 Task: Find connections with filter location Kemi with filter topic #Strategywith filter profile language French with filter current company Lowe's India with filter school Boys' High School & College with filter industry Child Day Care Services with filter service category Outsourcing with filter keywords title Front Desk Associate
Action: Mouse moved to (306, 217)
Screenshot: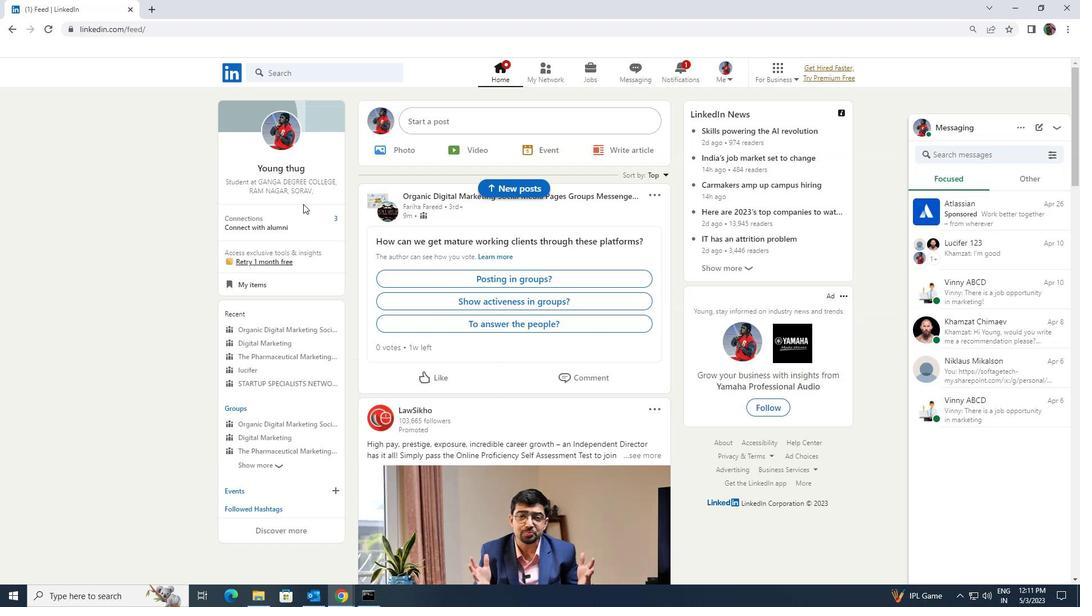 
Action: Mouse pressed left at (306, 217)
Screenshot: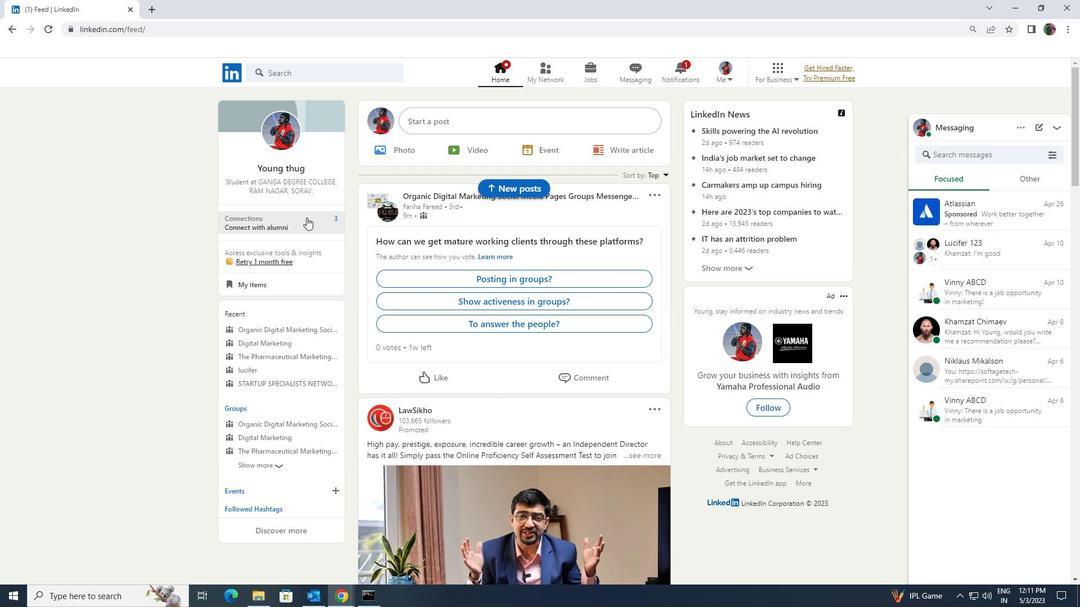 
Action: Mouse moved to (314, 140)
Screenshot: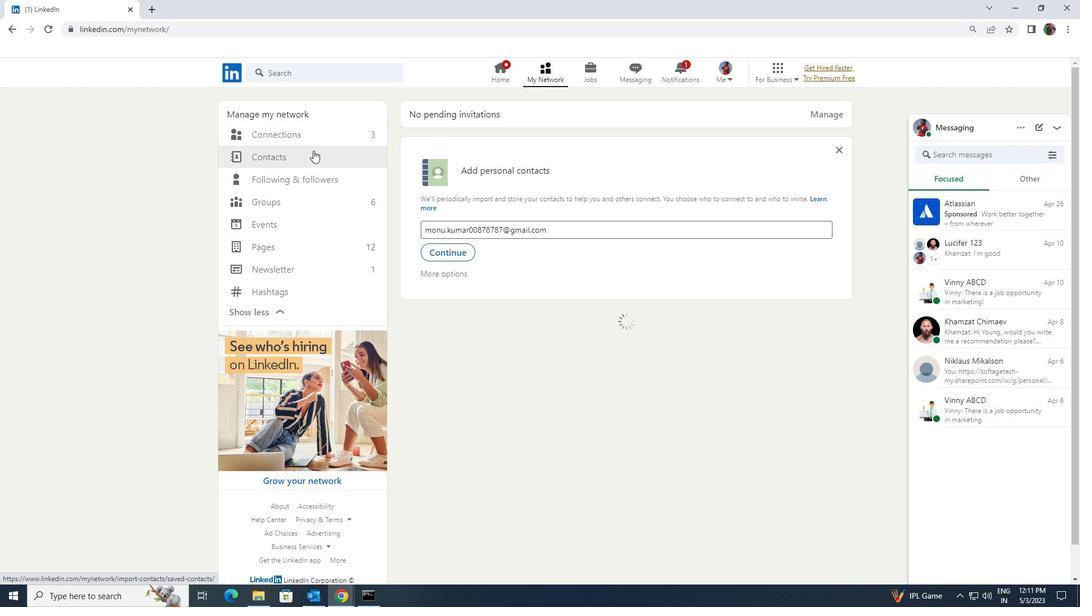 
Action: Mouse pressed left at (314, 140)
Screenshot: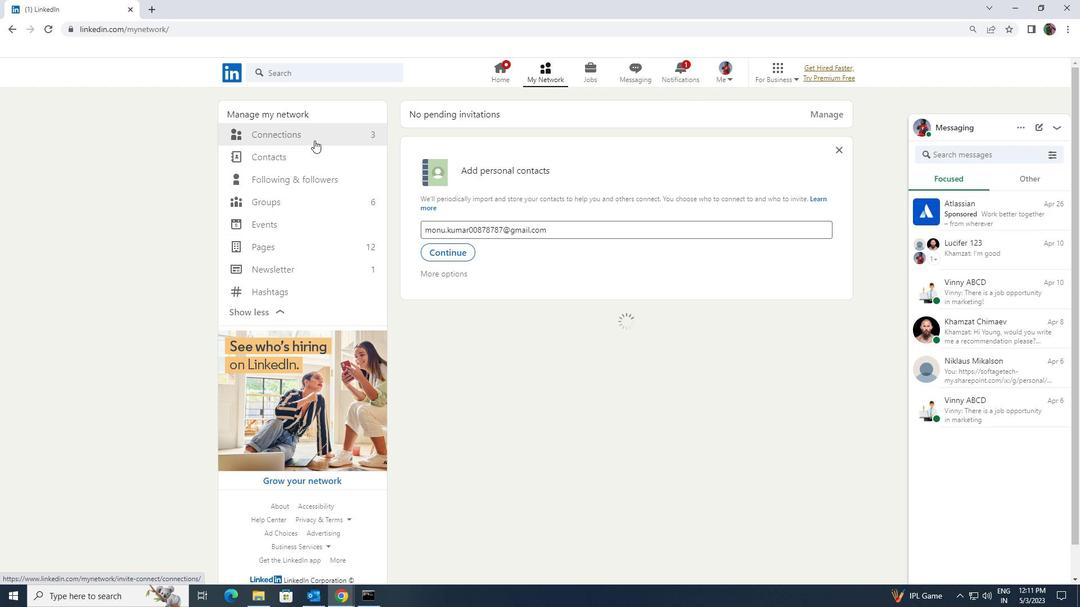 
Action: Mouse moved to (600, 138)
Screenshot: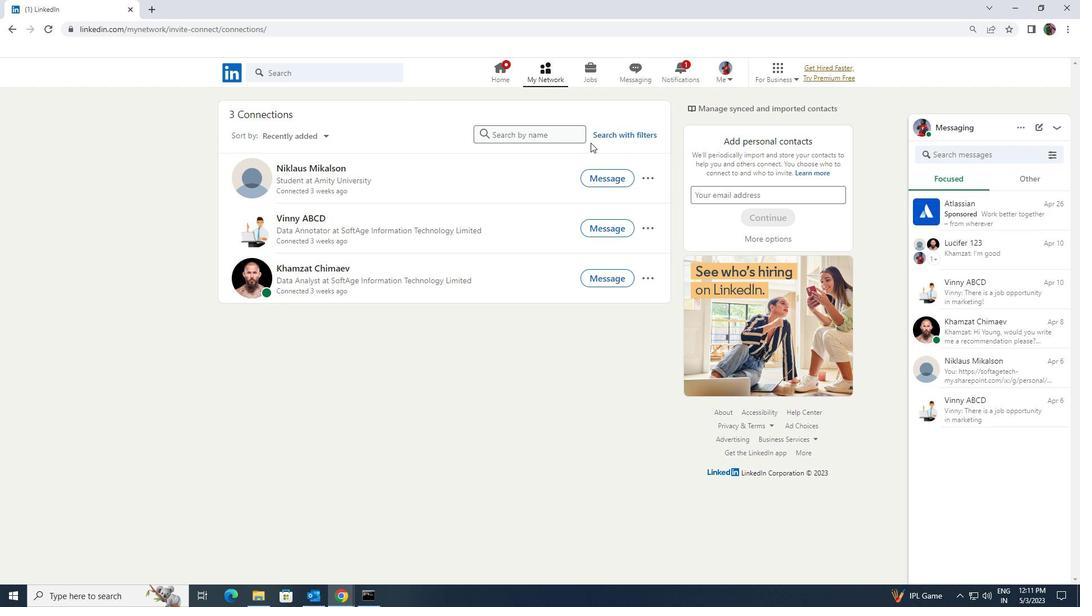 
Action: Mouse pressed left at (600, 138)
Screenshot: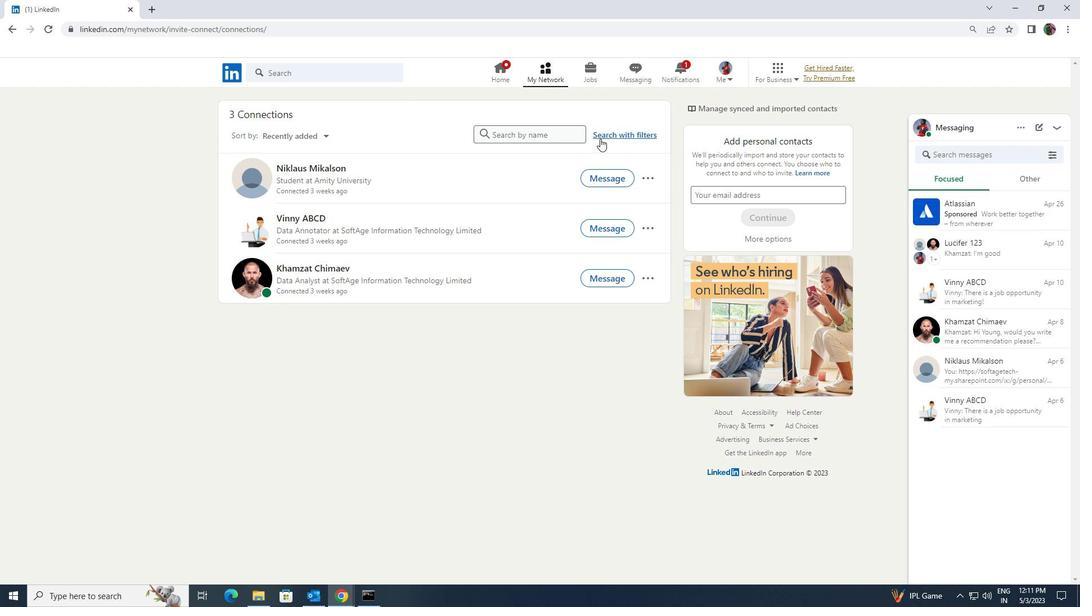 
Action: Mouse moved to (569, 105)
Screenshot: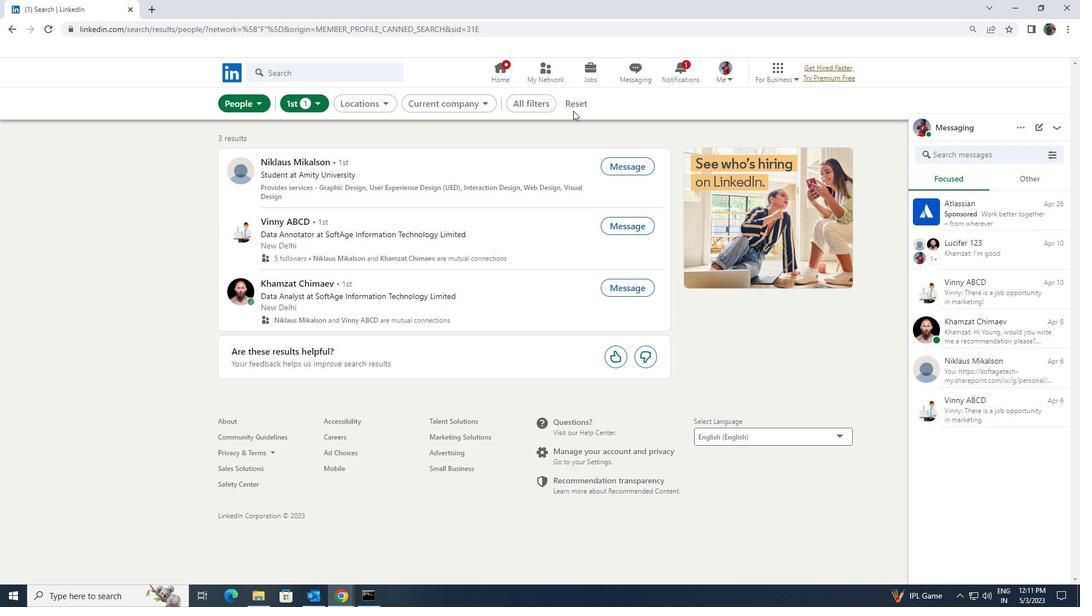 
Action: Mouse pressed left at (569, 105)
Screenshot: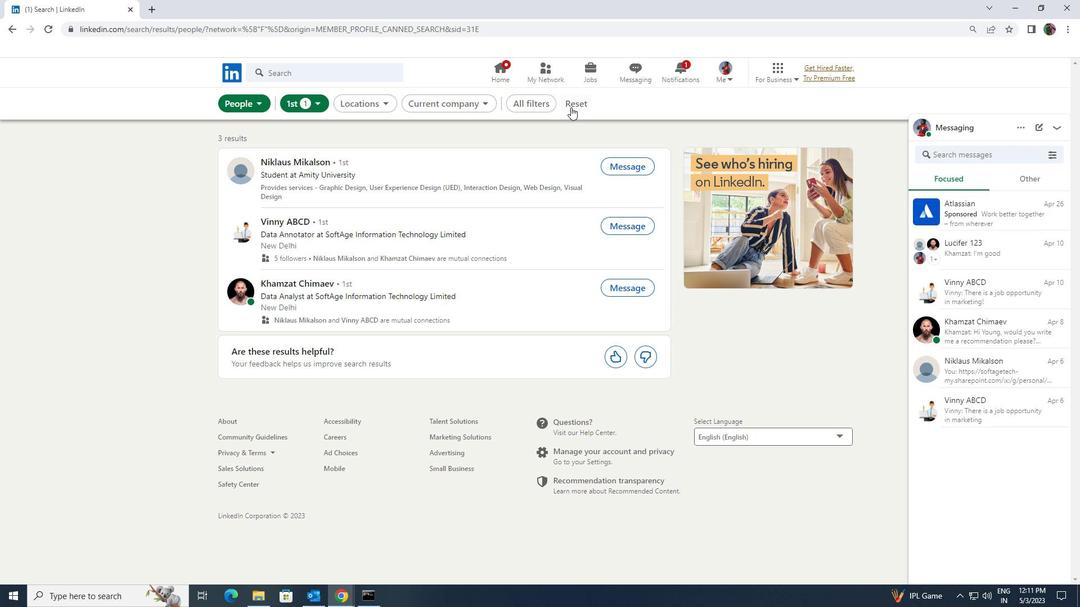 
Action: Mouse moved to (568, 103)
Screenshot: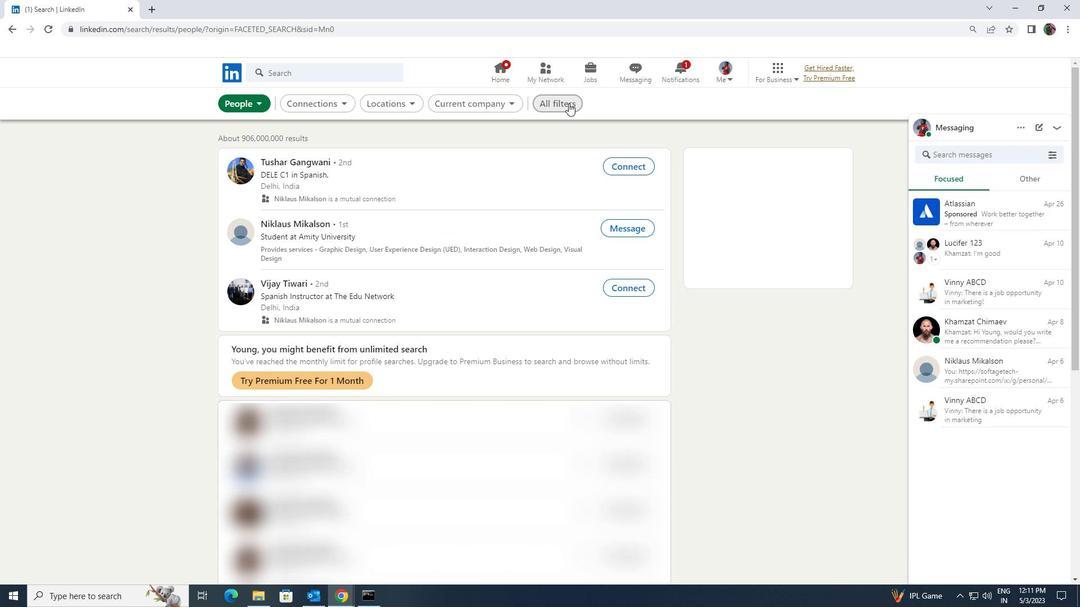 
Action: Mouse pressed left at (568, 103)
Screenshot: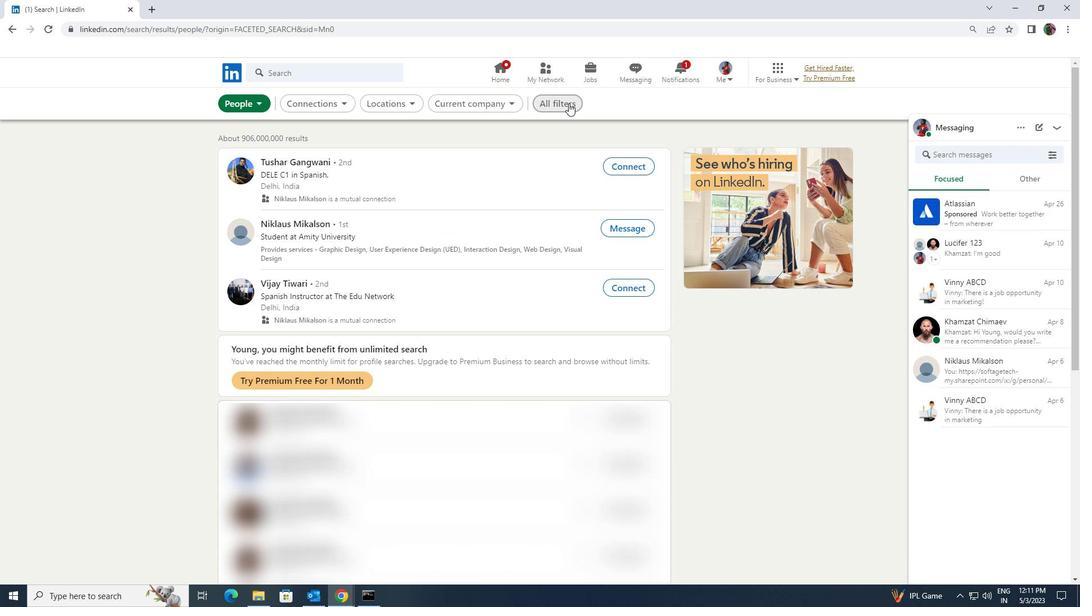 
Action: Mouse moved to (940, 445)
Screenshot: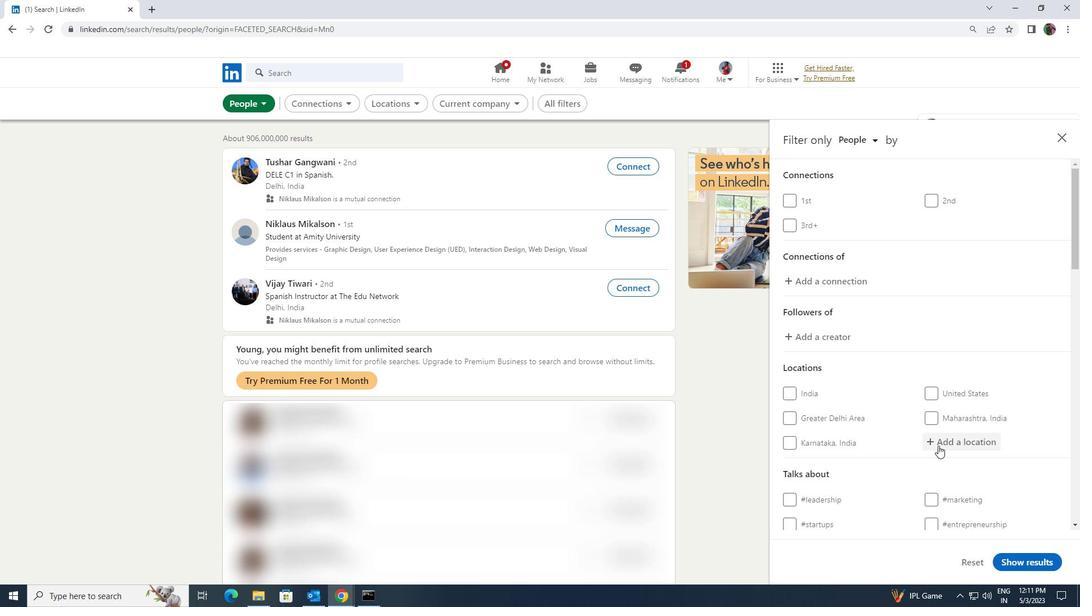 
Action: Mouse pressed left at (940, 445)
Screenshot: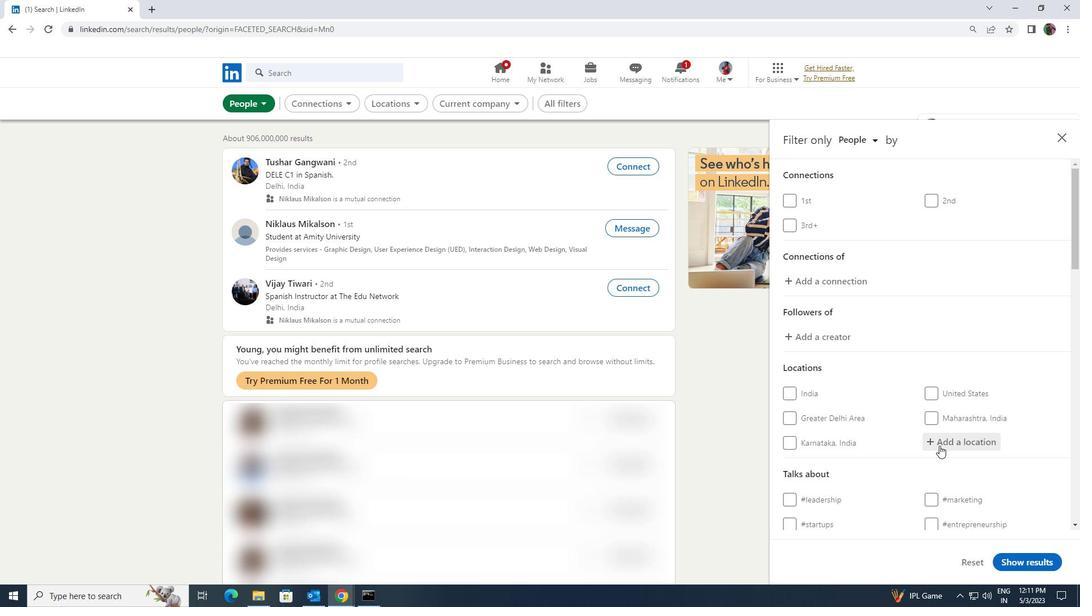 
Action: Mouse moved to (923, 433)
Screenshot: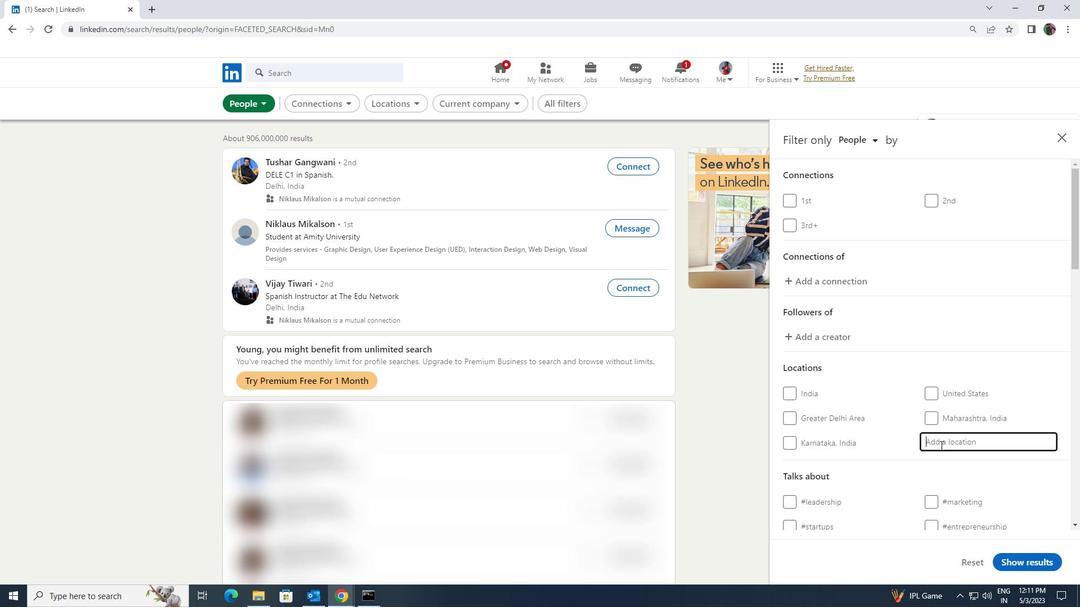 
Action: Key pressed <Key.shift>KEMI
Screenshot: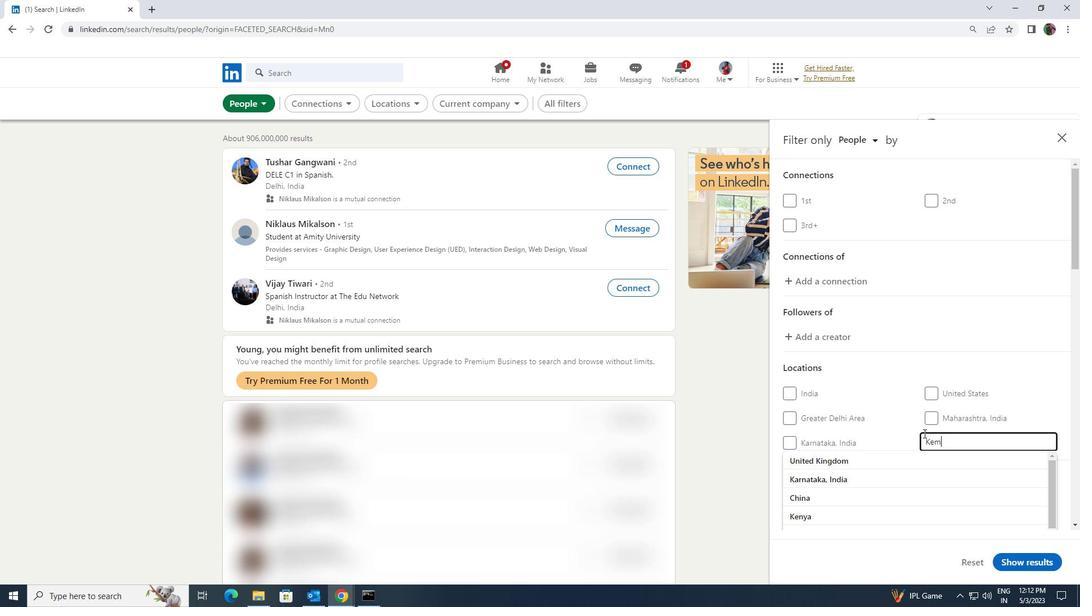 
Action: Mouse moved to (913, 458)
Screenshot: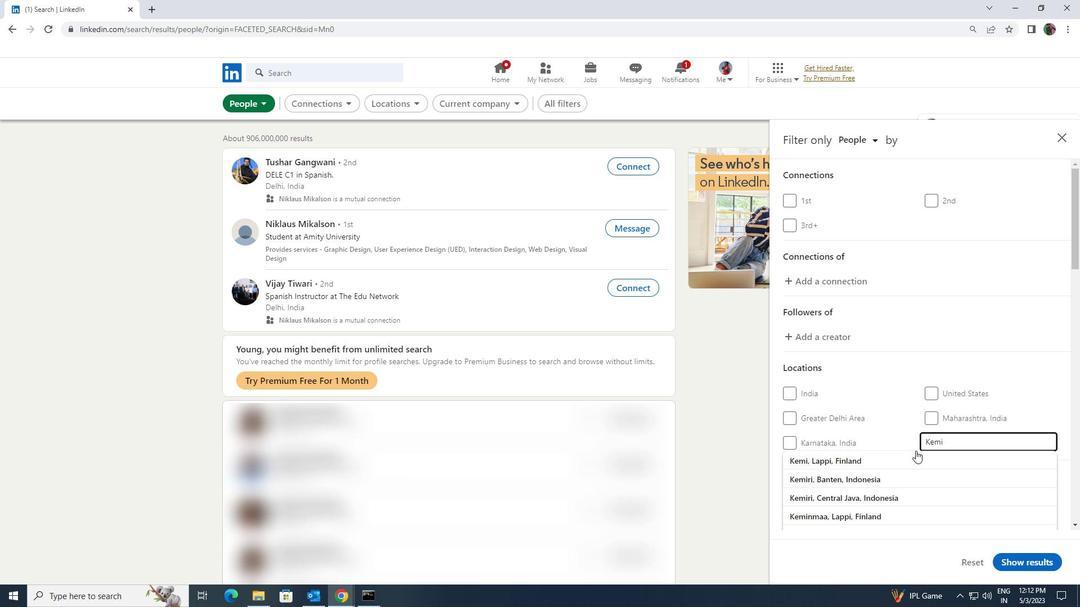 
Action: Mouse pressed left at (913, 458)
Screenshot: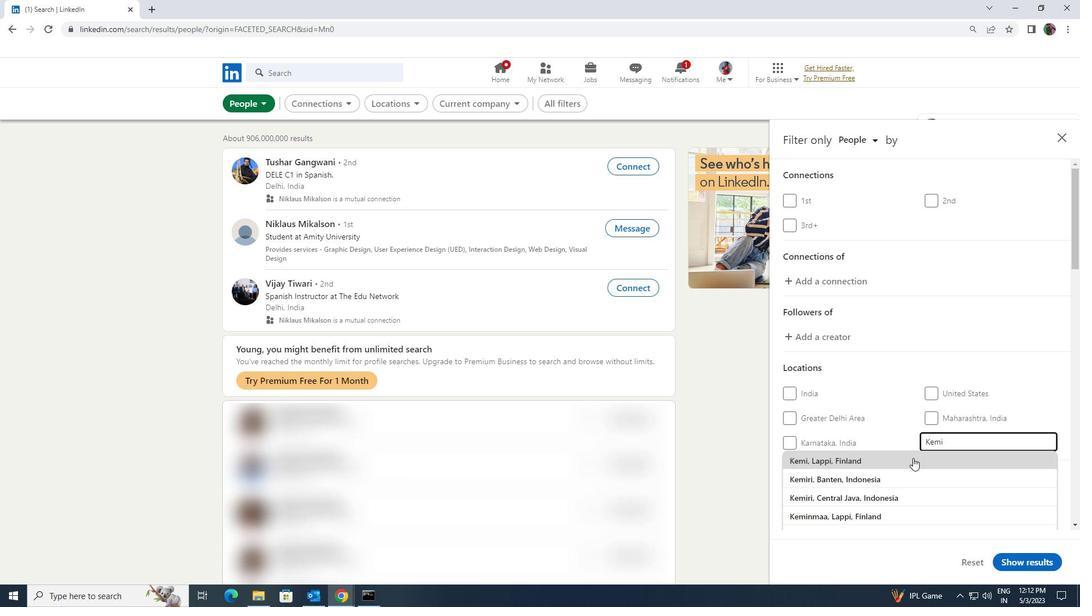 
Action: Mouse scrolled (913, 457) with delta (0, 0)
Screenshot: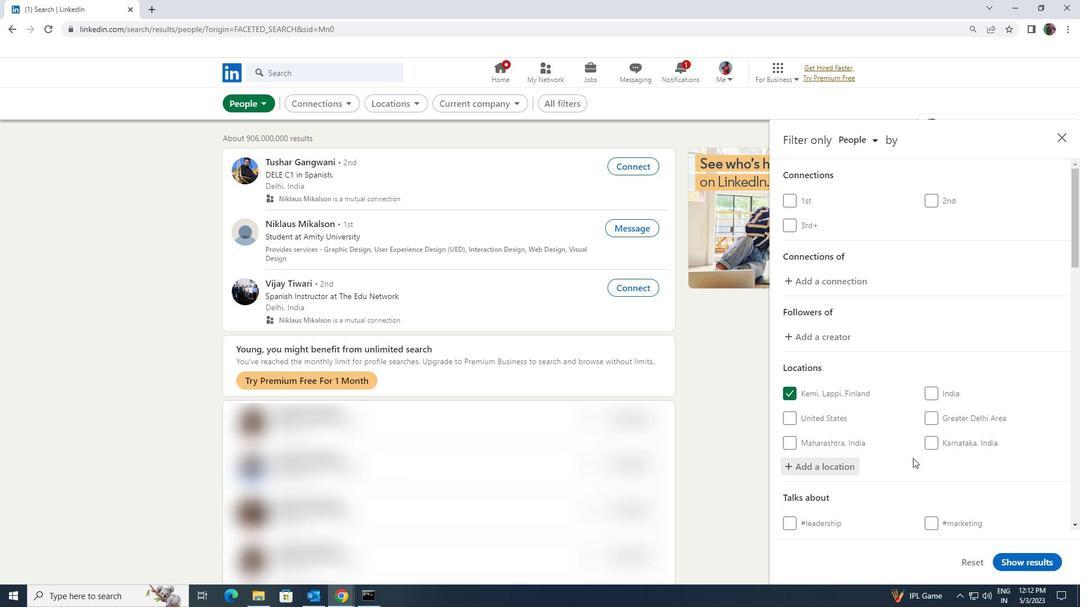 
Action: Mouse scrolled (913, 457) with delta (0, 0)
Screenshot: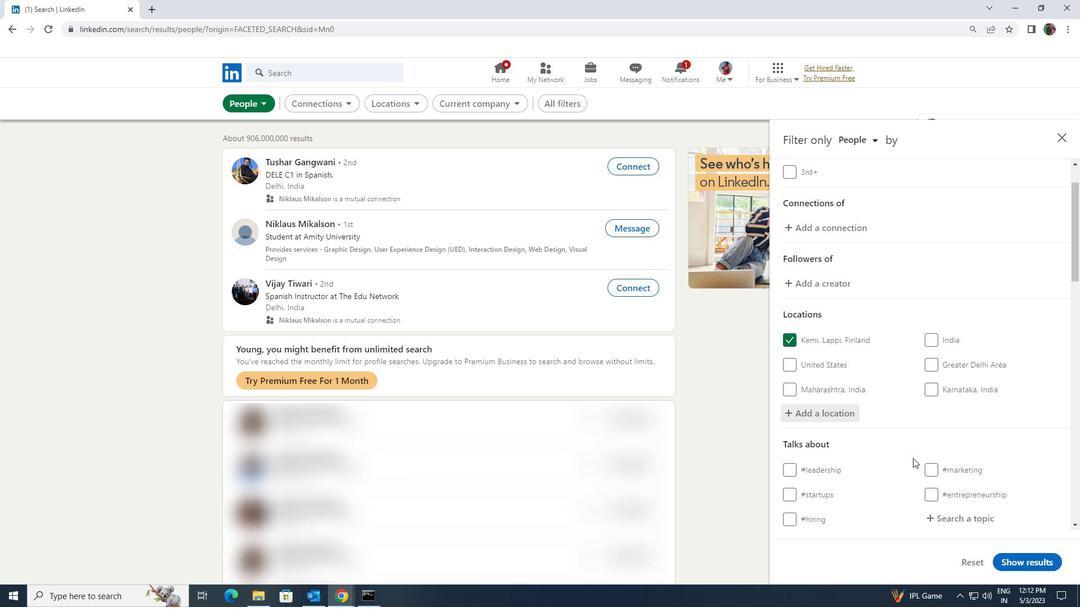 
Action: Mouse moved to (925, 455)
Screenshot: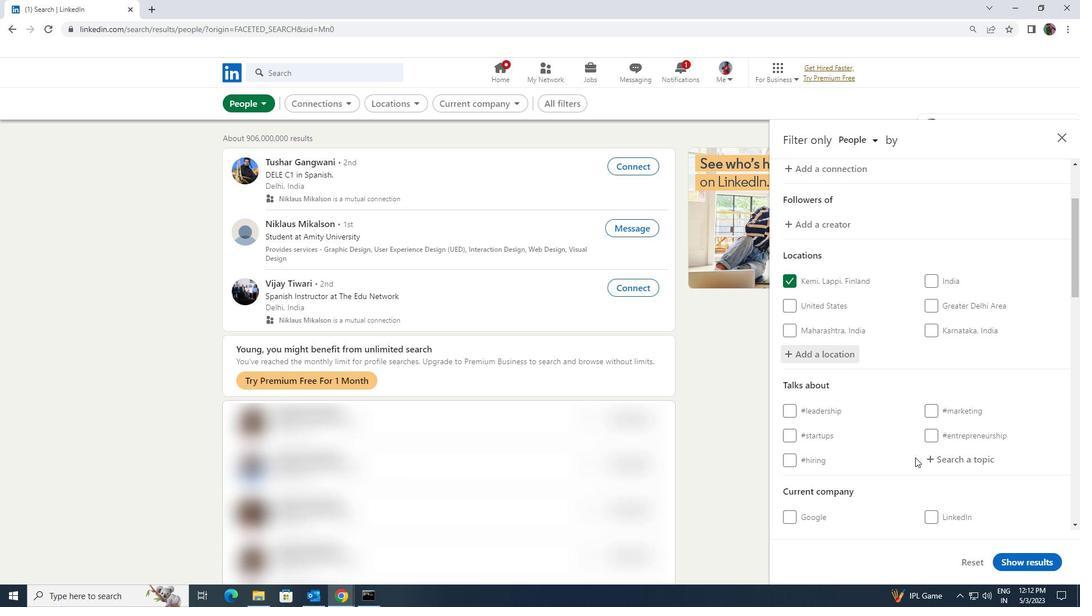 
Action: Mouse pressed left at (925, 455)
Screenshot: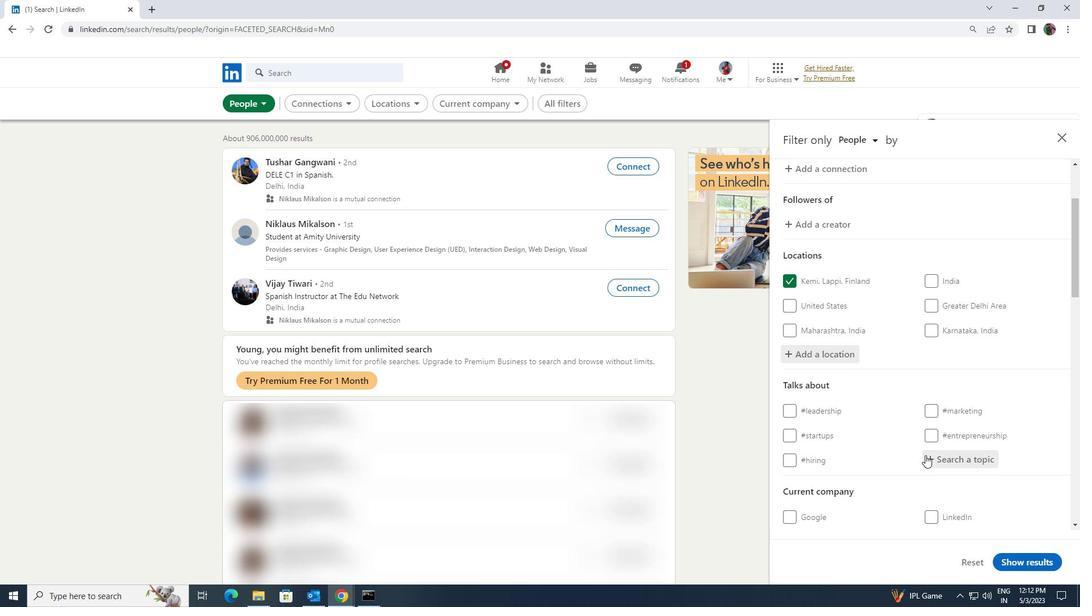 
Action: Key pressed <Key.shift>STRAT
Screenshot: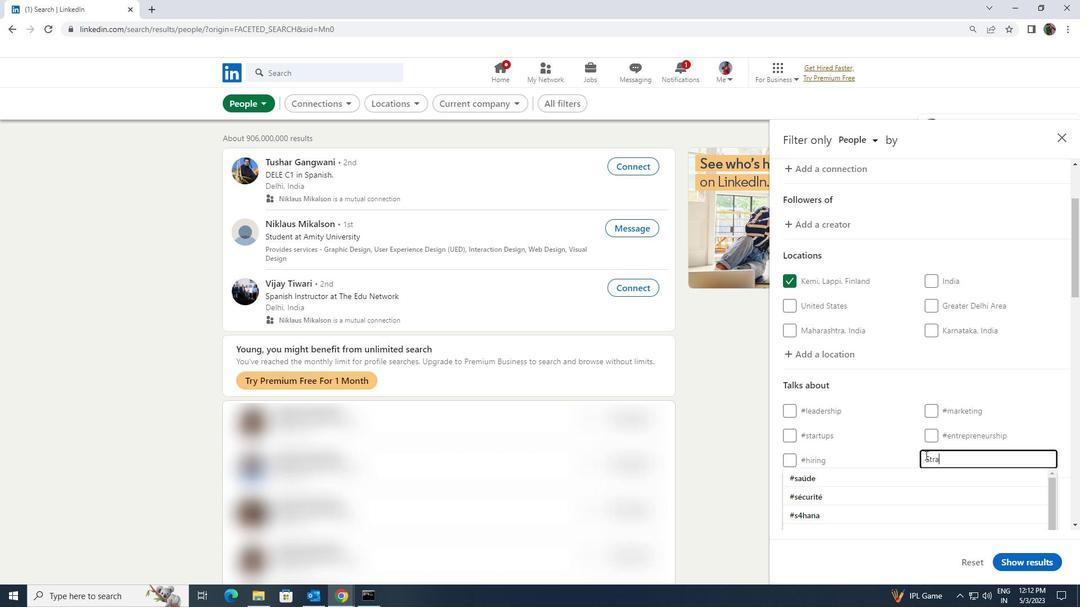 
Action: Mouse moved to (915, 468)
Screenshot: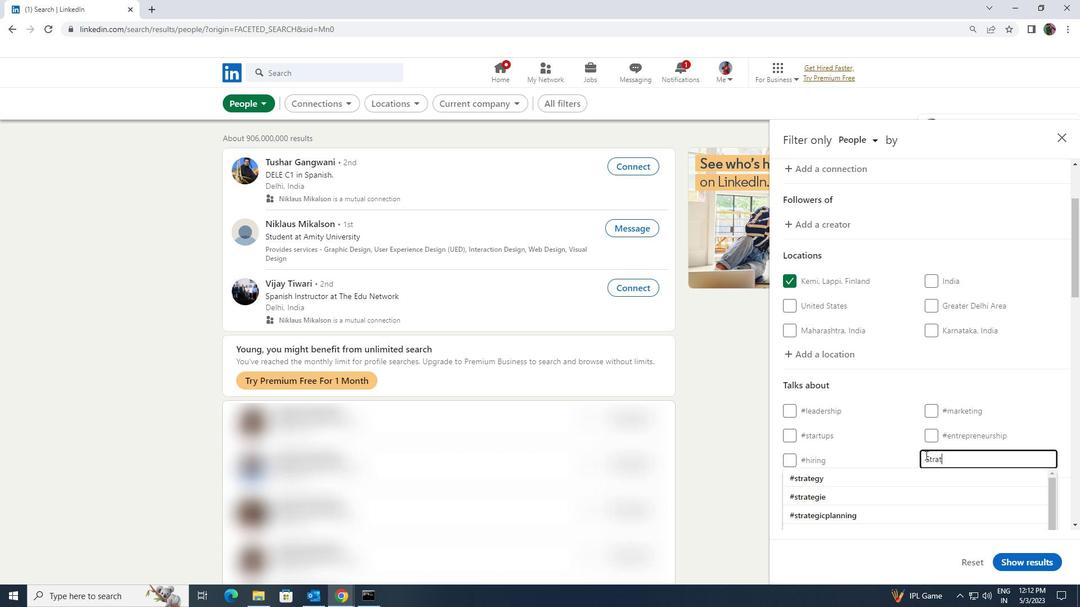 
Action: Mouse pressed left at (915, 468)
Screenshot: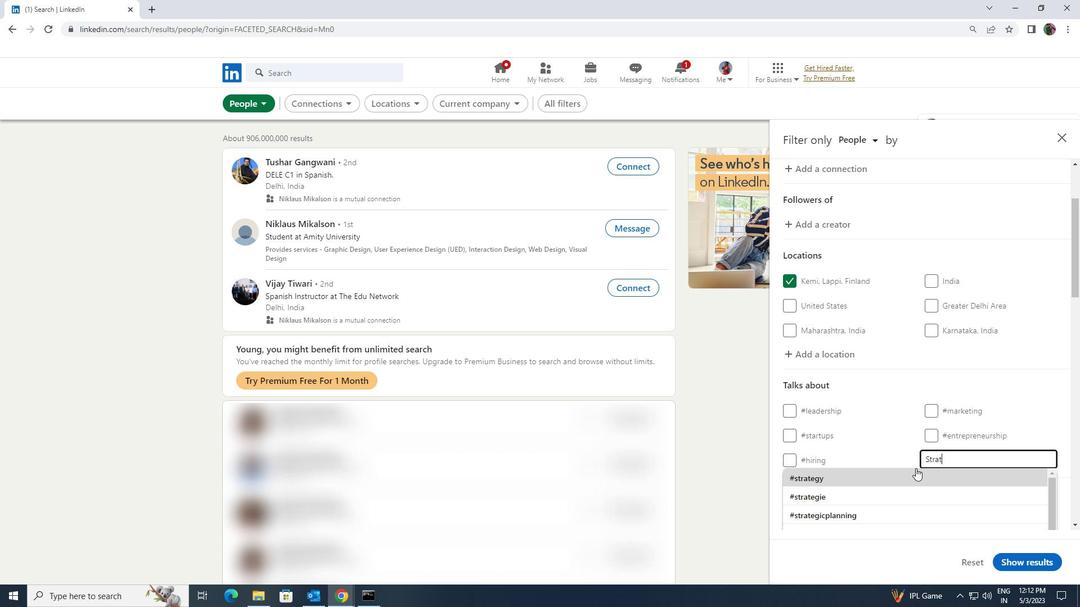 
Action: Mouse moved to (915, 469)
Screenshot: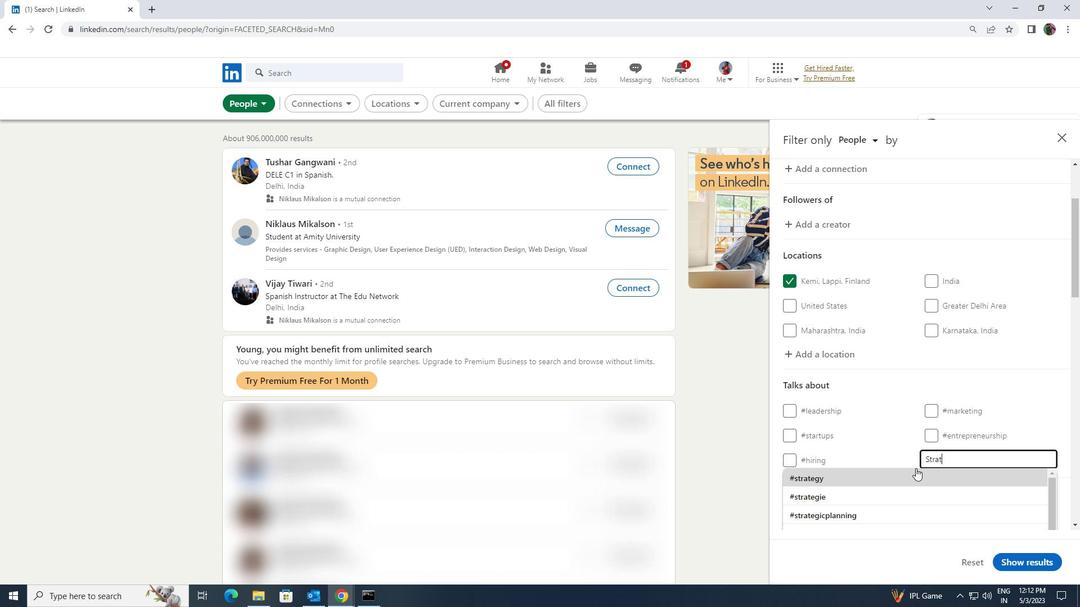 
Action: Mouse scrolled (915, 468) with delta (0, 0)
Screenshot: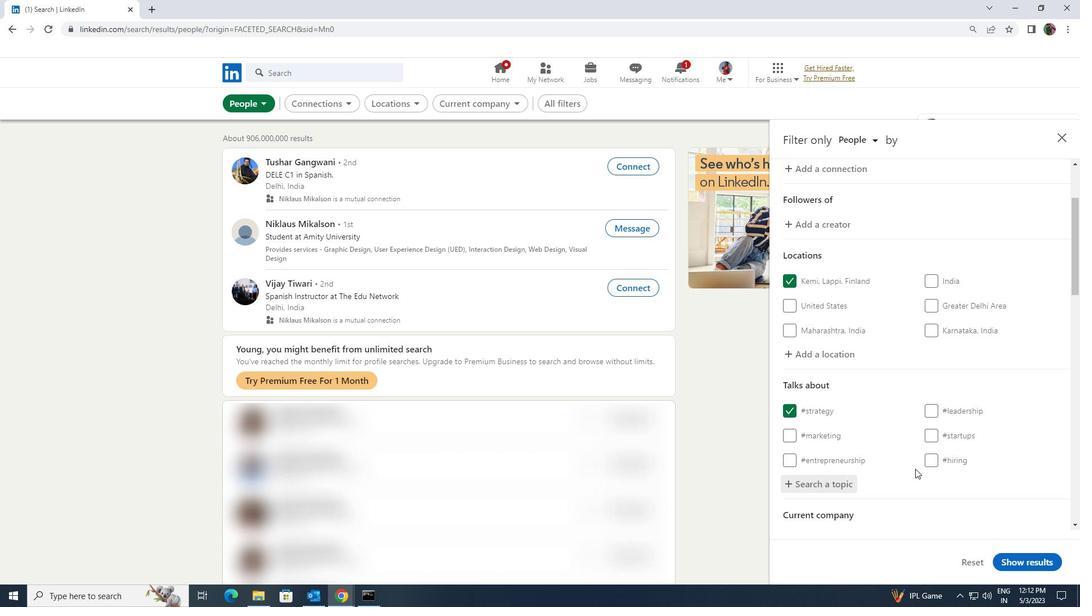 
Action: Mouse scrolled (915, 468) with delta (0, 0)
Screenshot: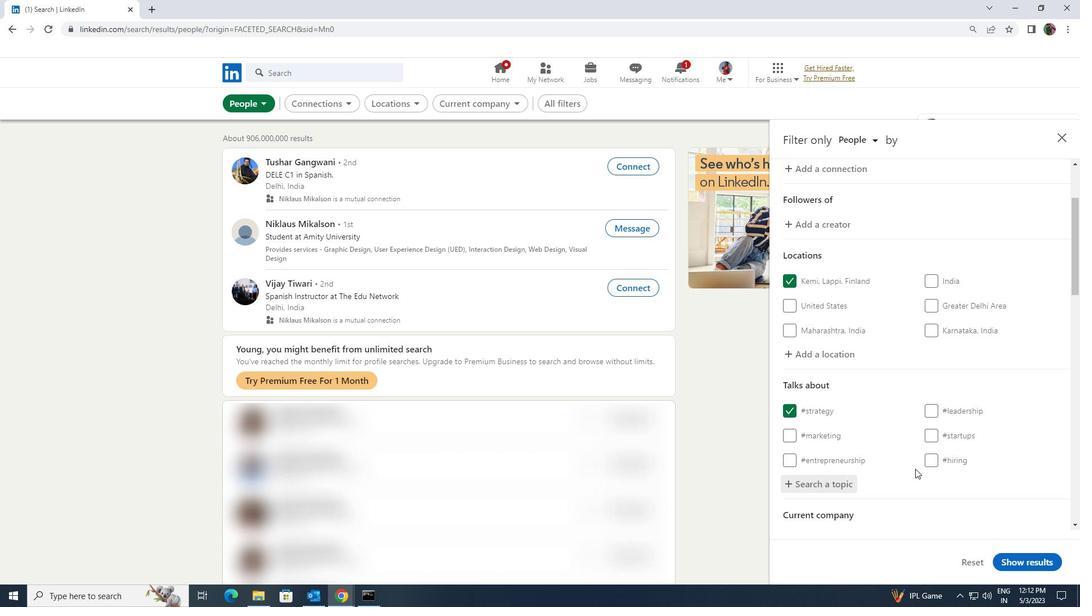 
Action: Mouse scrolled (915, 468) with delta (0, 0)
Screenshot: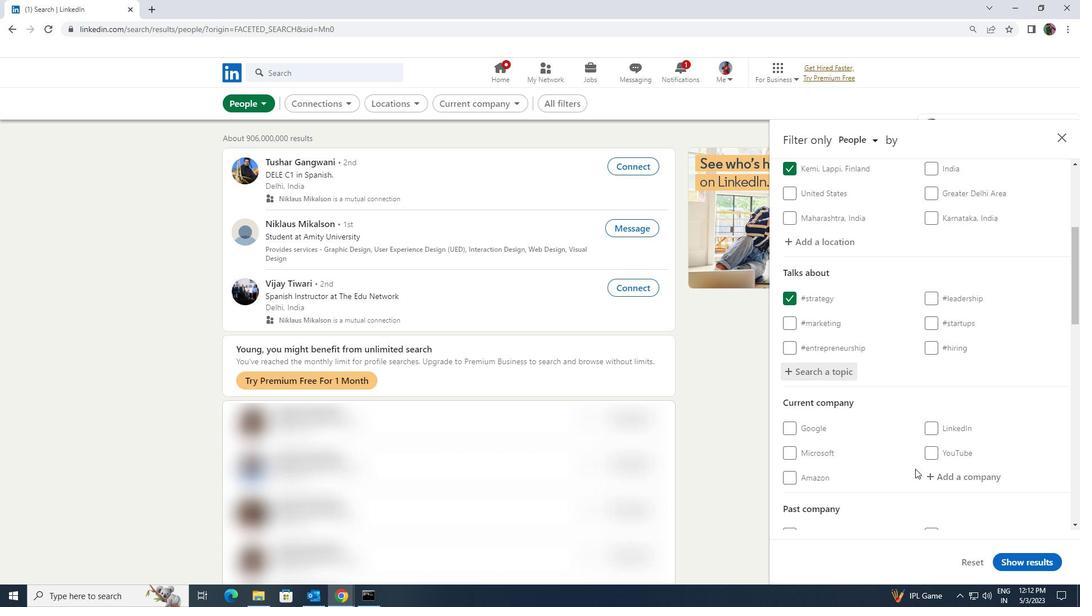 
Action: Mouse scrolled (915, 468) with delta (0, 0)
Screenshot: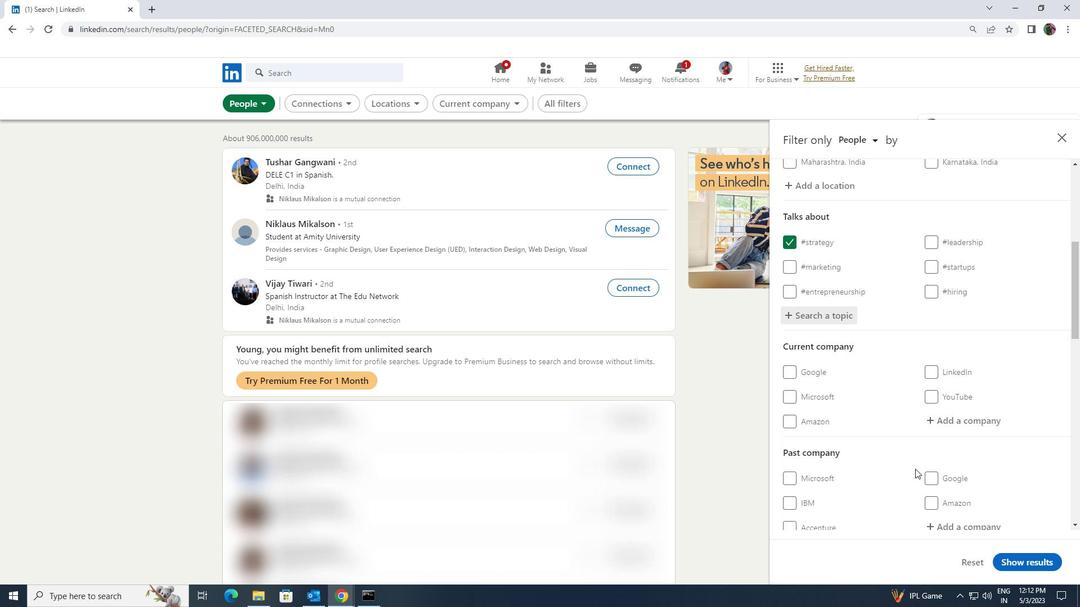 
Action: Mouse moved to (915, 469)
Screenshot: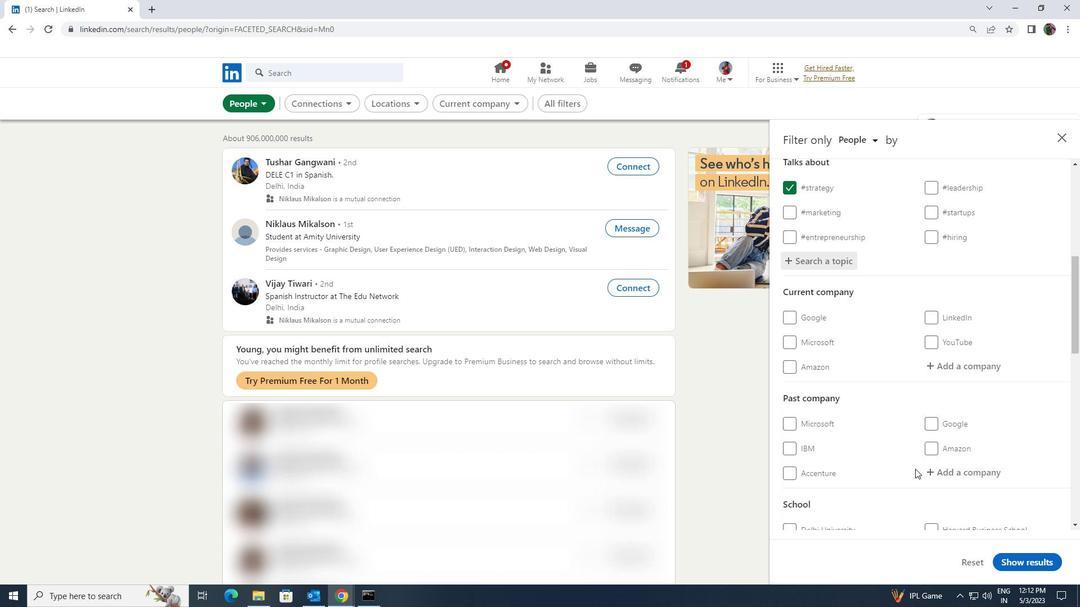 
Action: Mouse scrolled (915, 468) with delta (0, 0)
Screenshot: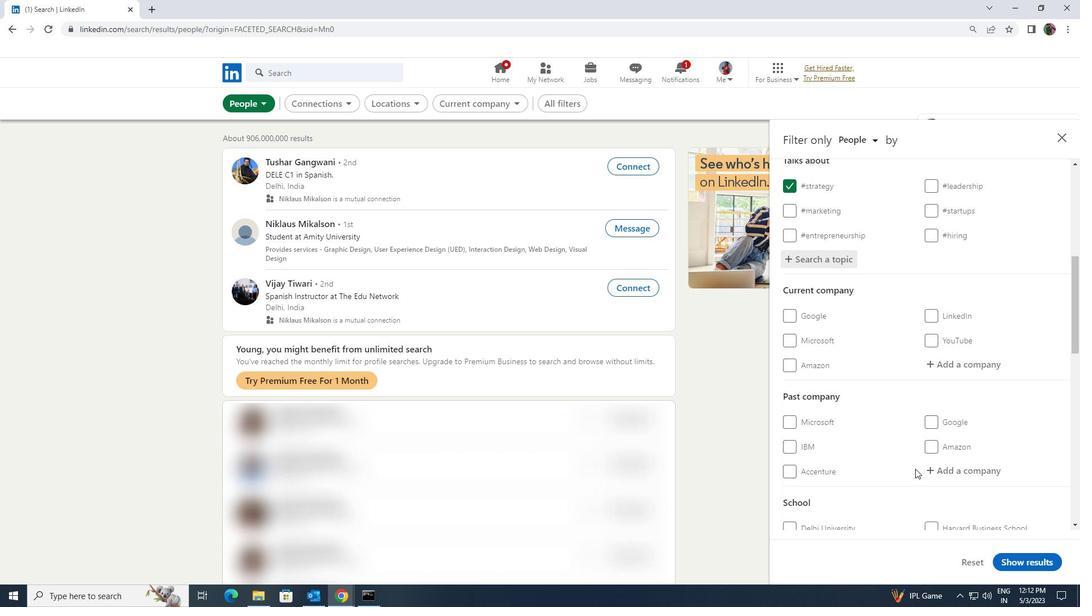 
Action: Mouse scrolled (915, 468) with delta (0, 0)
Screenshot: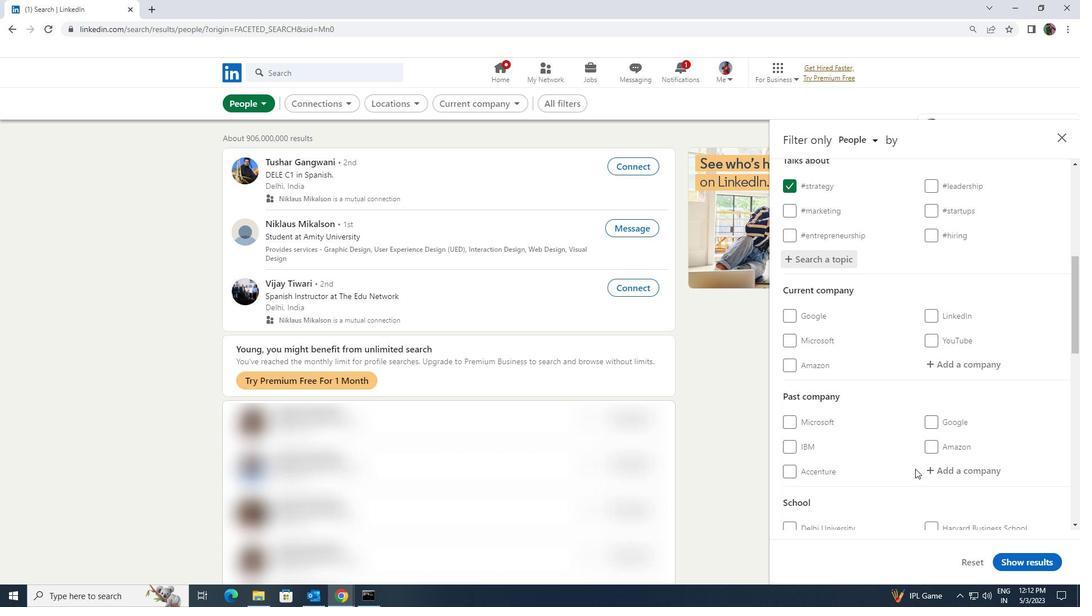 
Action: Mouse scrolled (915, 468) with delta (0, 0)
Screenshot: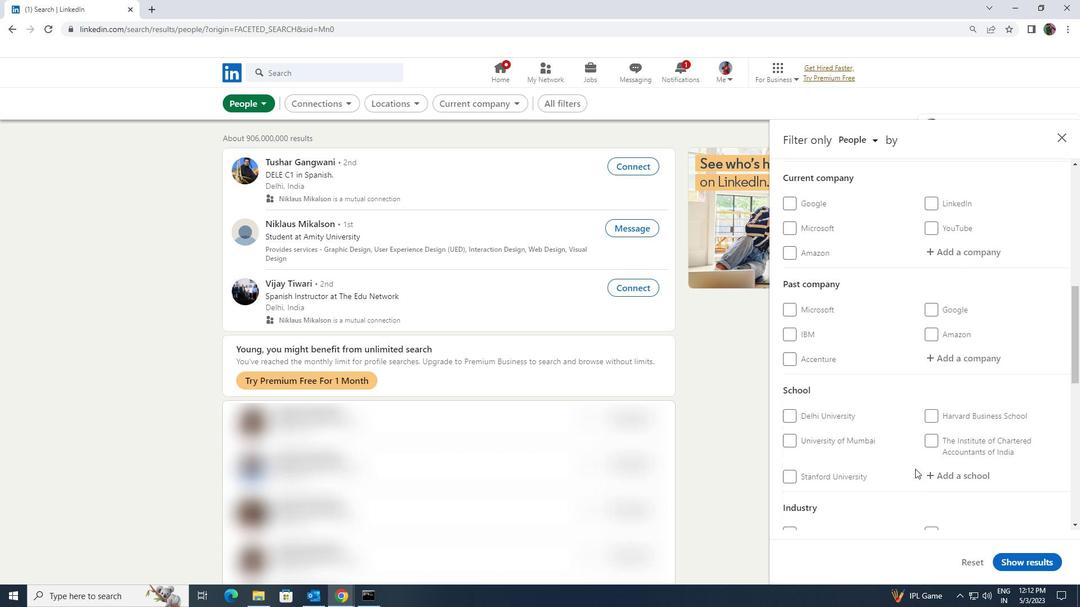 
Action: Mouse scrolled (915, 468) with delta (0, 0)
Screenshot: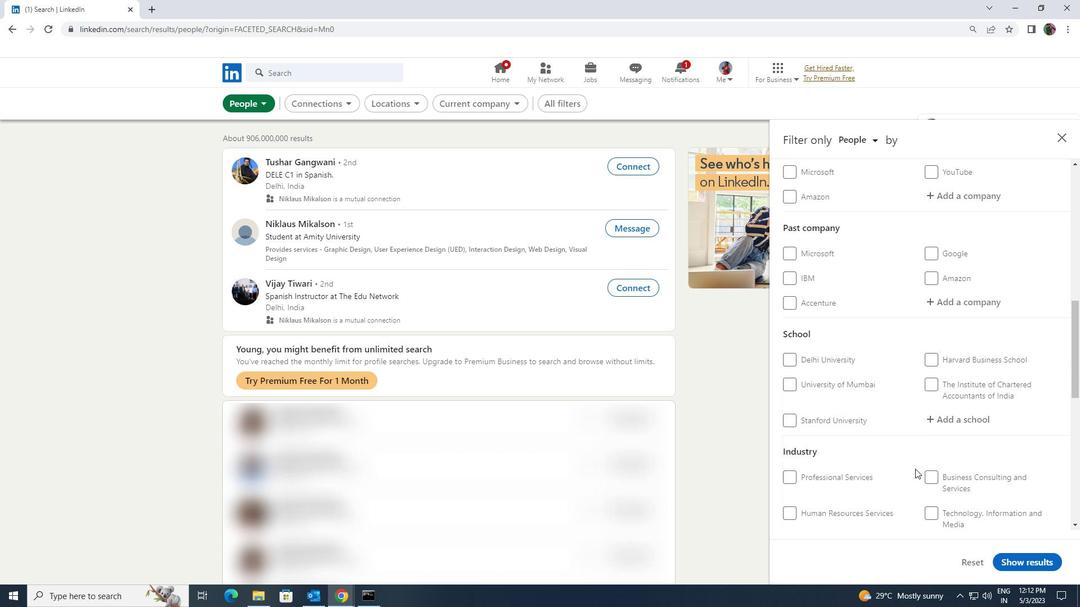 
Action: Mouse scrolled (915, 468) with delta (0, 0)
Screenshot: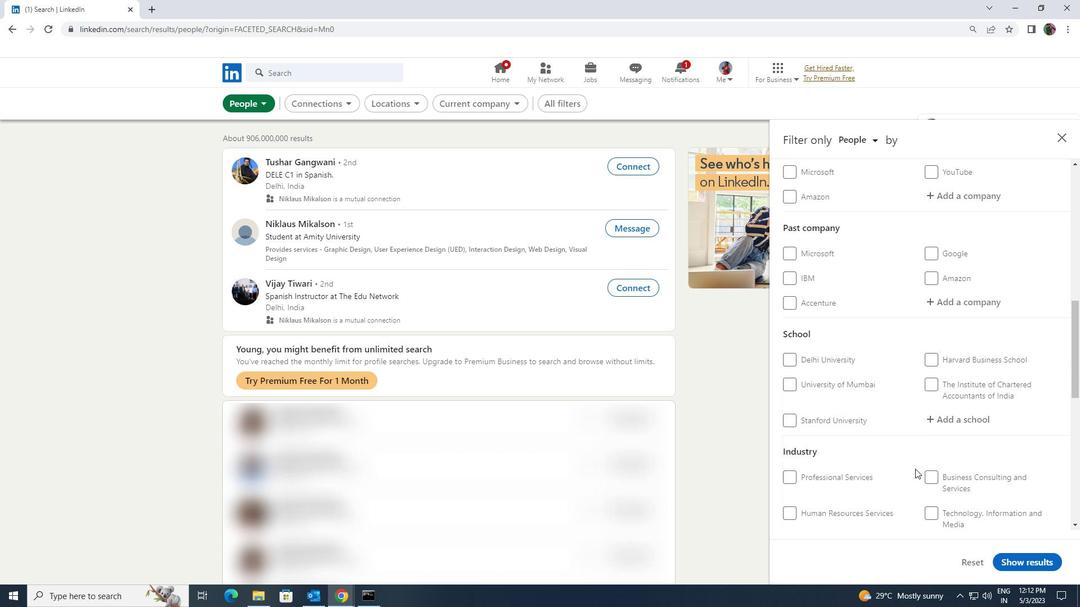 
Action: Mouse moved to (928, 500)
Screenshot: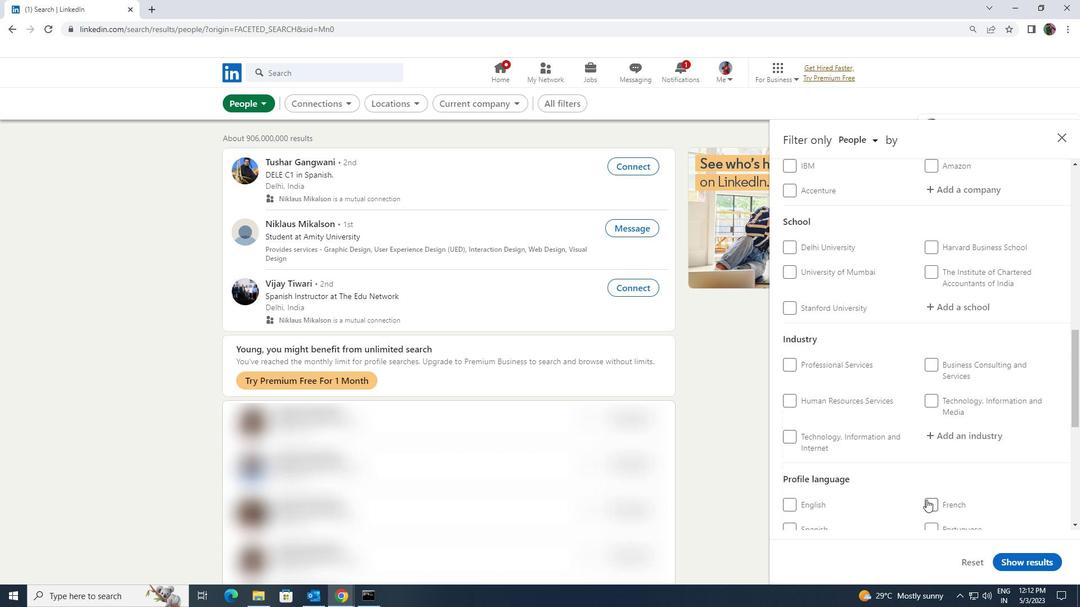 
Action: Mouse pressed left at (928, 500)
Screenshot: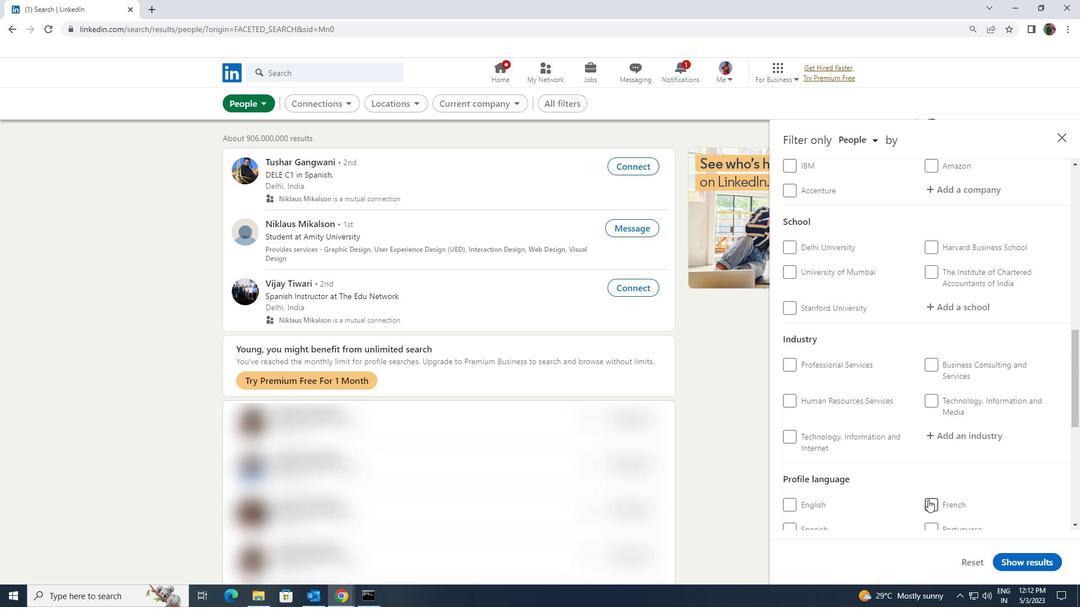 
Action: Mouse moved to (928, 498)
Screenshot: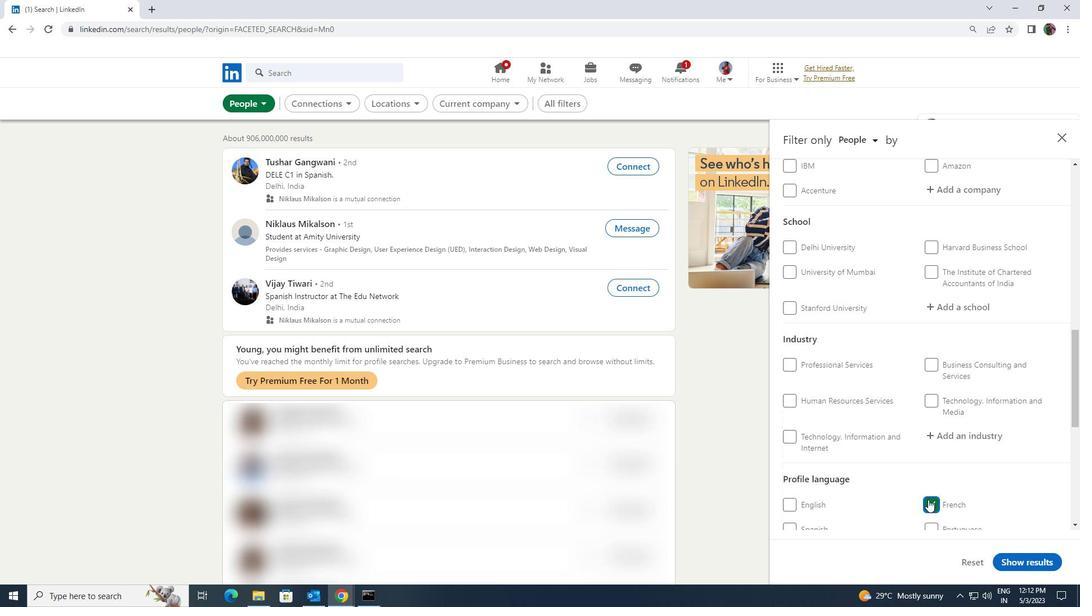 
Action: Mouse scrolled (928, 499) with delta (0, 0)
Screenshot: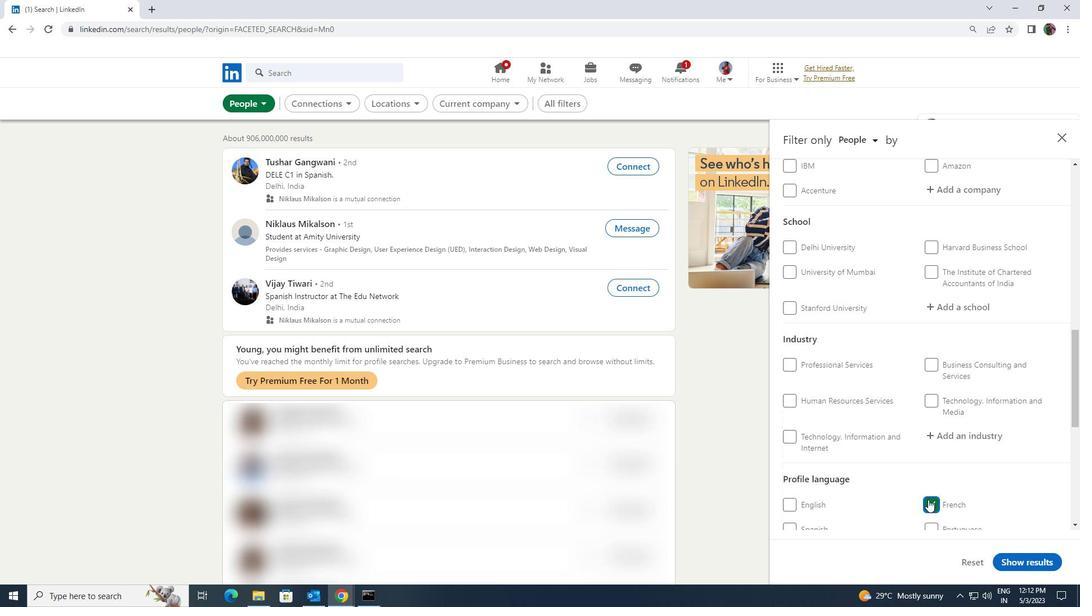
Action: Mouse scrolled (928, 499) with delta (0, 0)
Screenshot: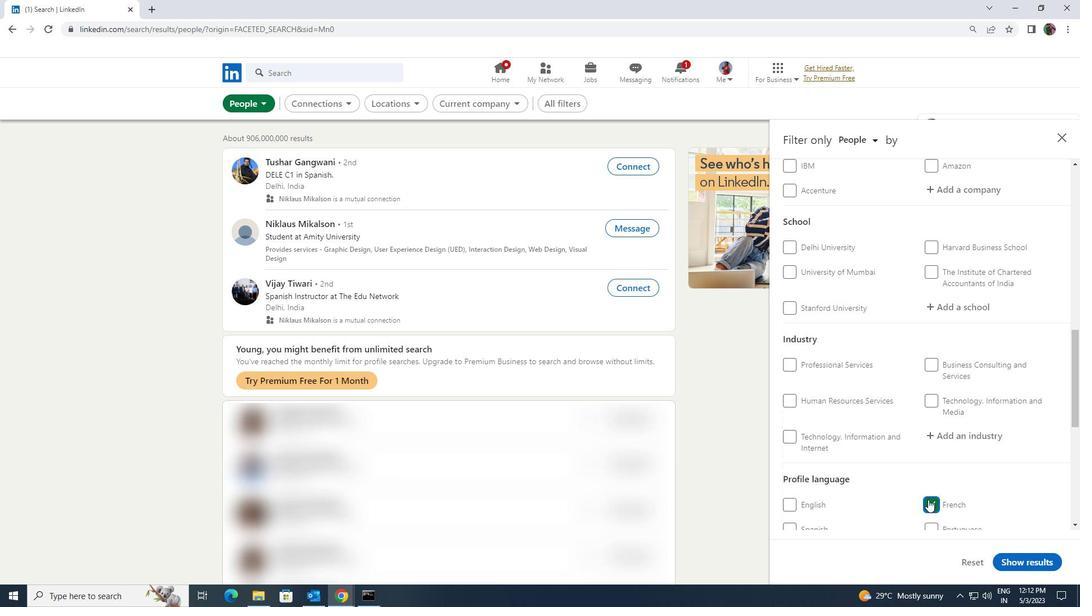 
Action: Mouse moved to (928, 498)
Screenshot: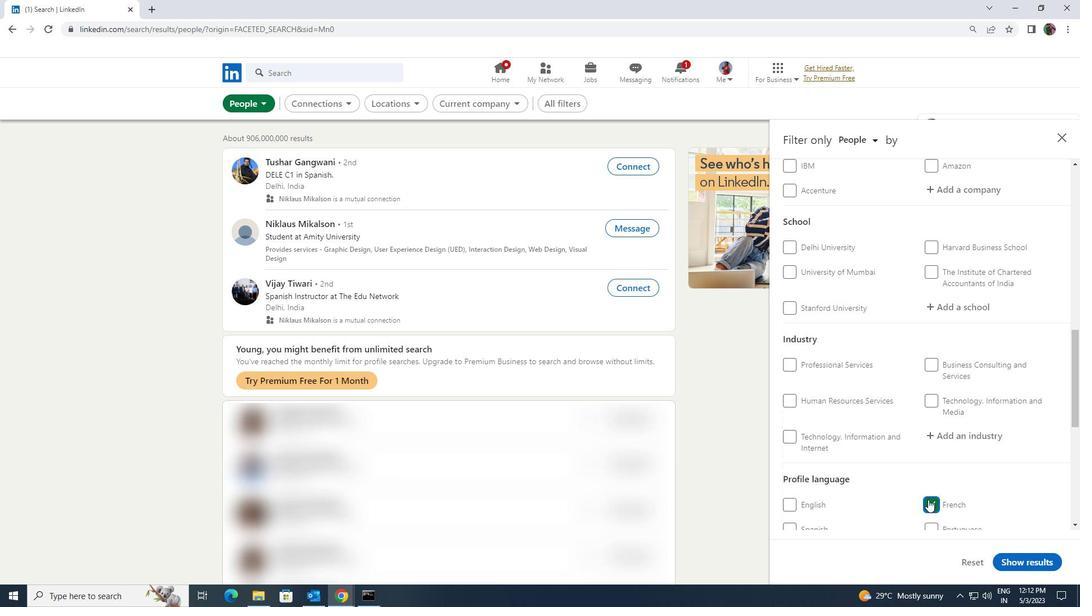 
Action: Mouse scrolled (928, 498) with delta (0, 0)
Screenshot: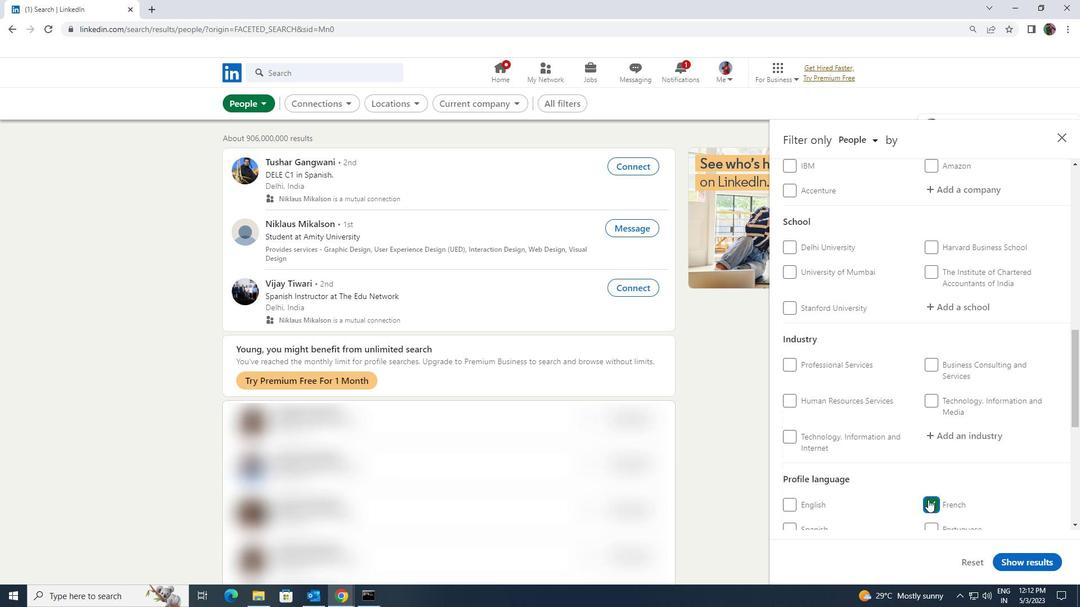 
Action: Mouse moved to (928, 497)
Screenshot: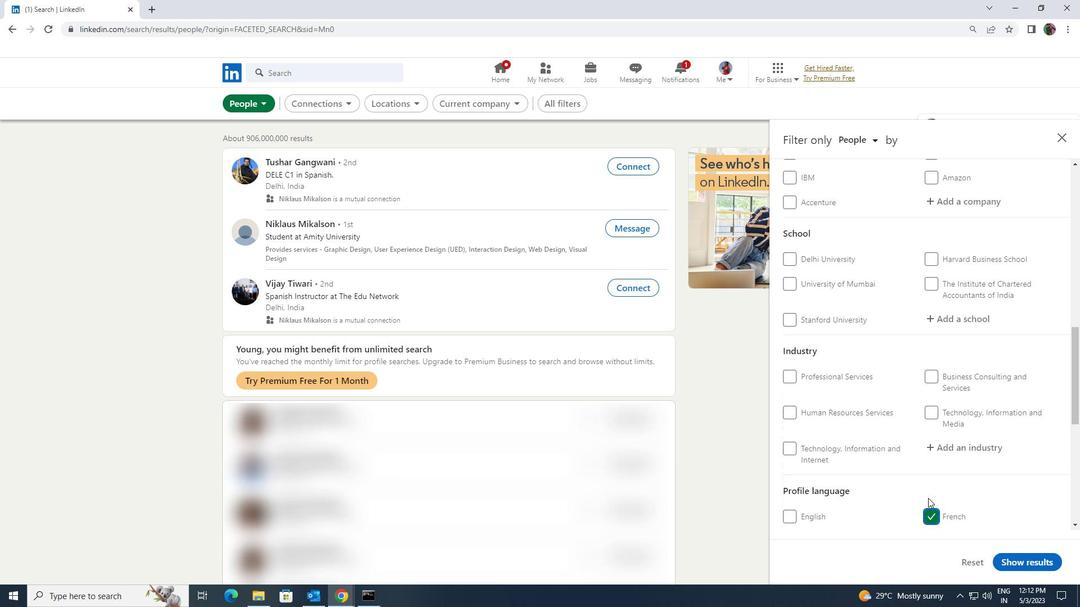 
Action: Mouse scrolled (928, 498) with delta (0, 0)
Screenshot: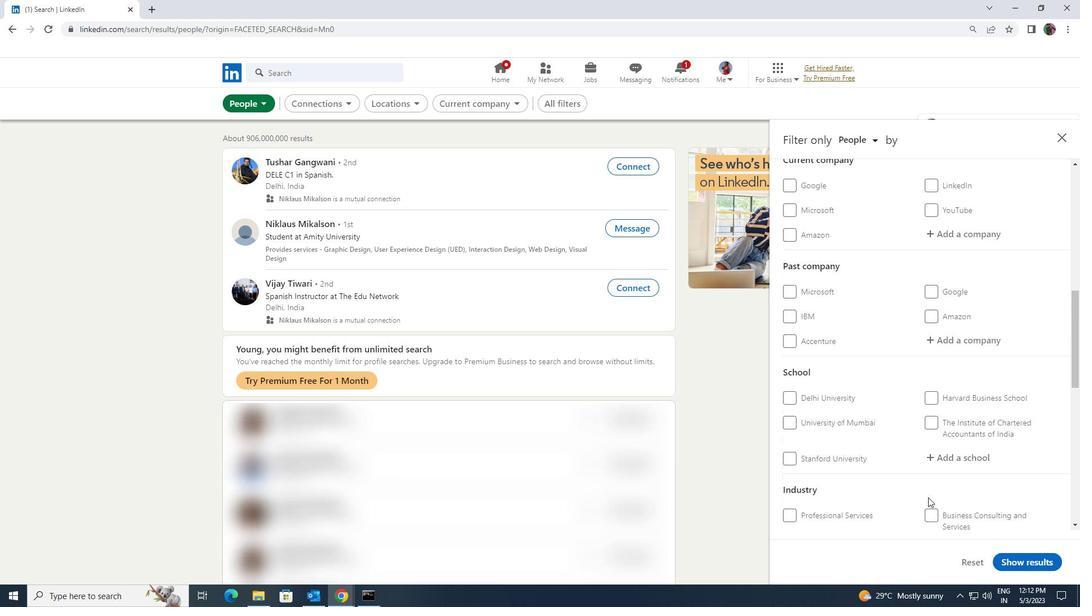 
Action: Mouse scrolled (928, 498) with delta (0, 0)
Screenshot: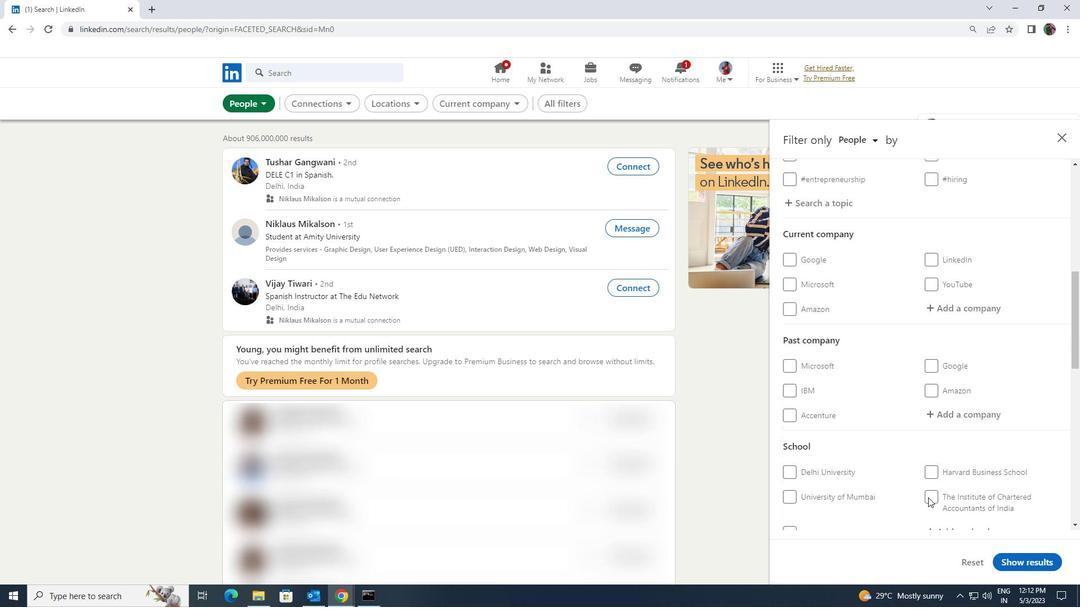
Action: Mouse scrolled (928, 498) with delta (0, 0)
Screenshot: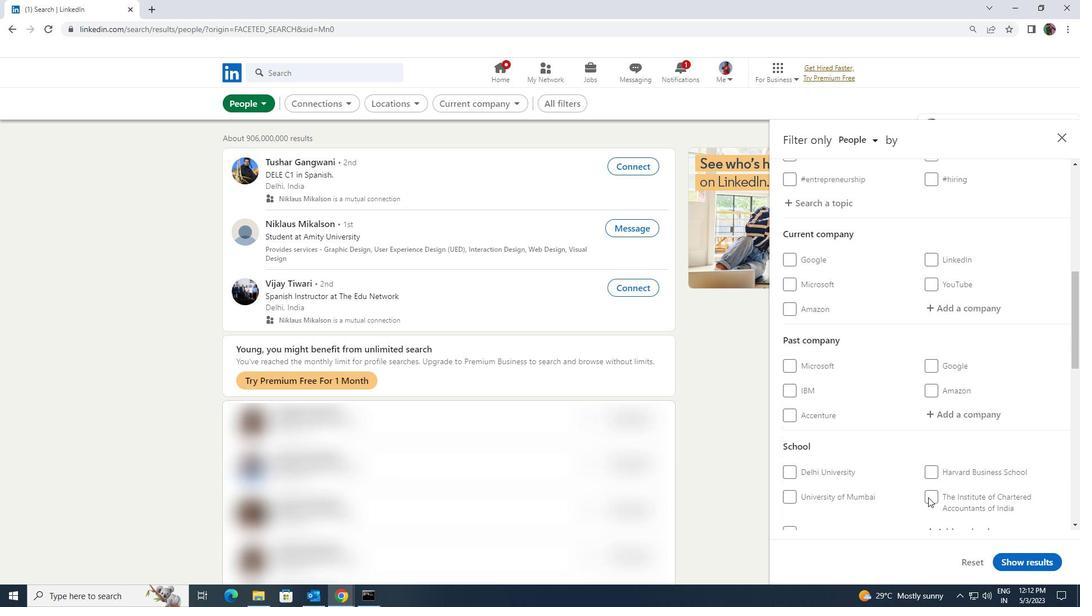 
Action: Mouse moved to (932, 418)
Screenshot: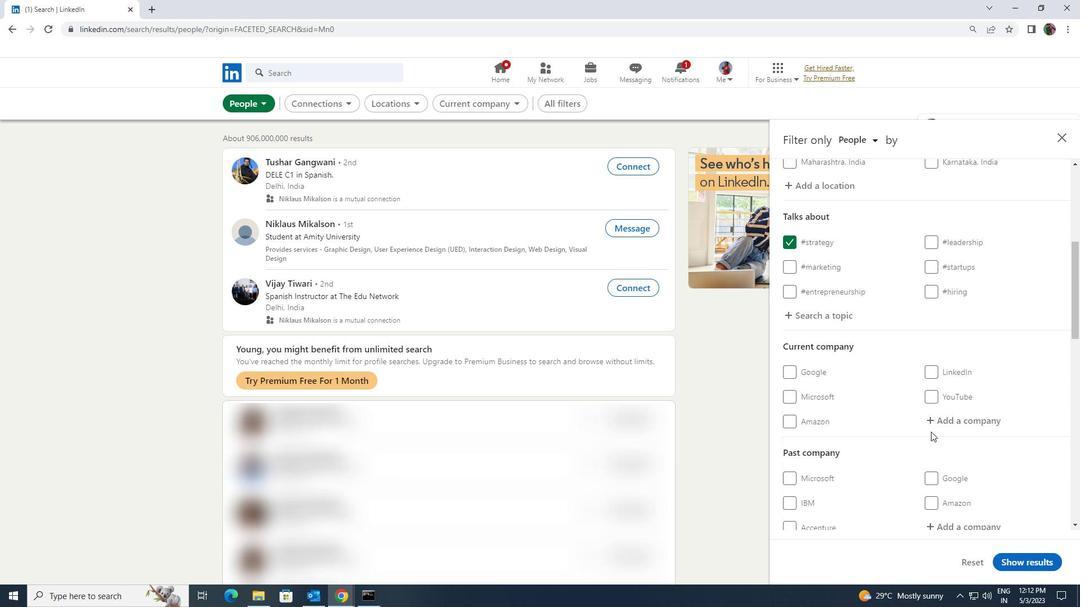 
Action: Mouse pressed left at (932, 418)
Screenshot: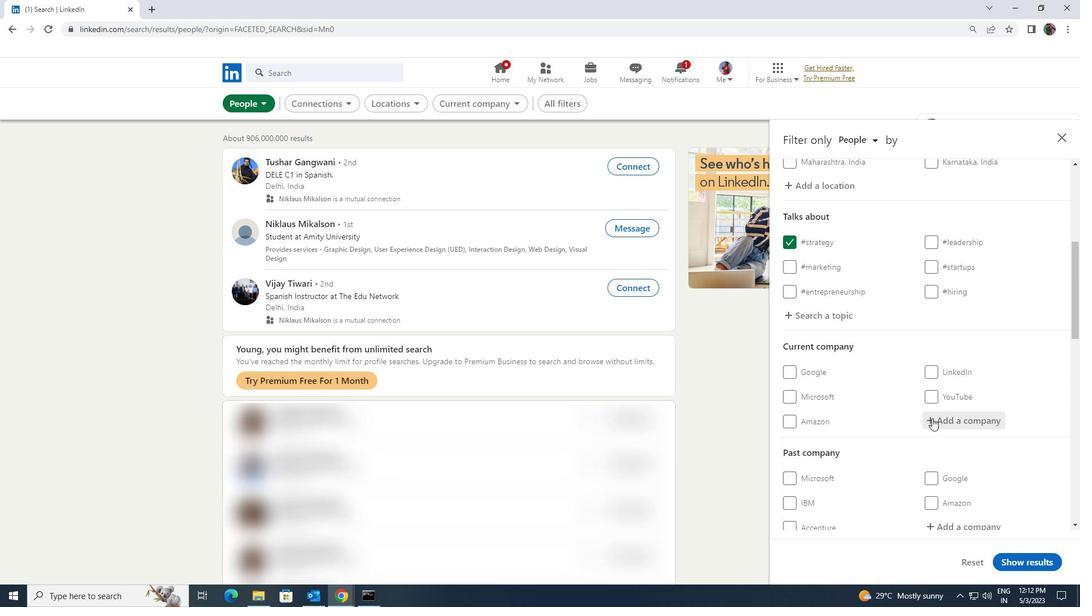 
Action: Mouse moved to (932, 418)
Screenshot: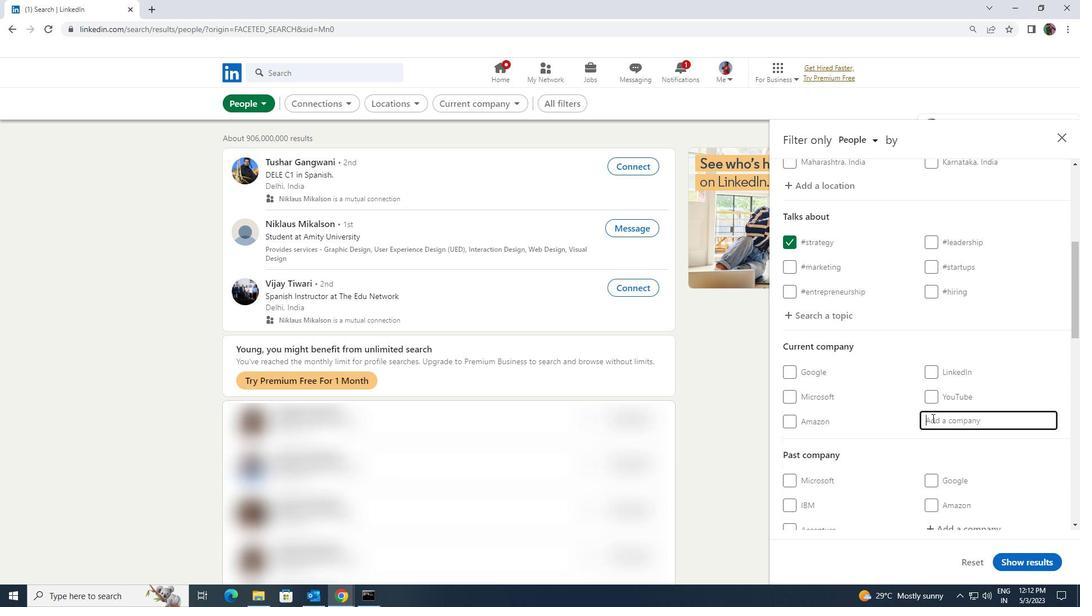 
Action: Key pressed <Key.shift><Key.shift><Key.shift><Key.shift>LOWES<Key.space>
Screenshot: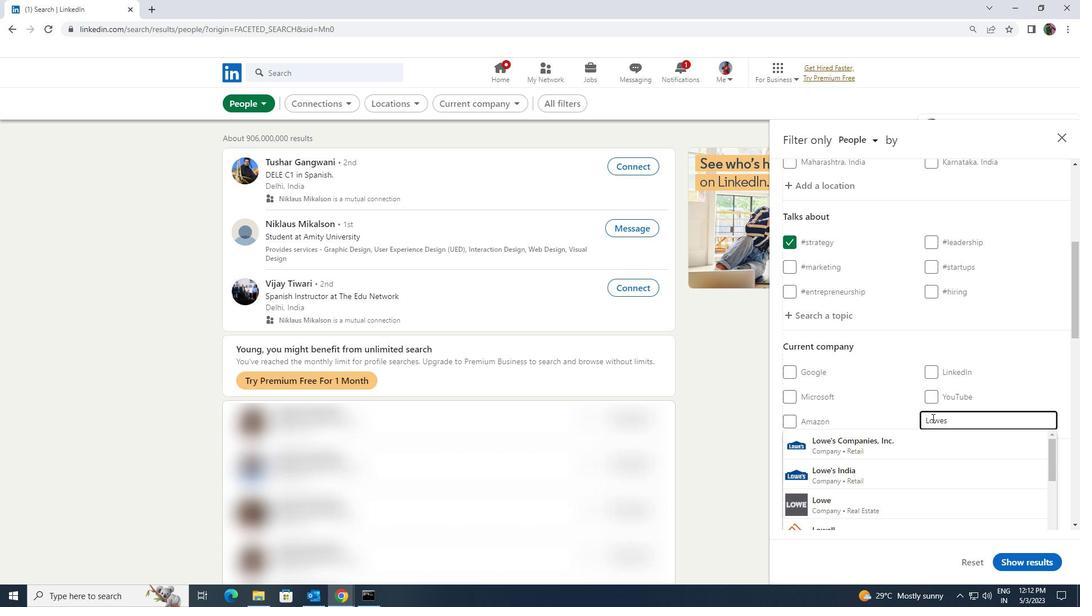 
Action: Mouse moved to (915, 460)
Screenshot: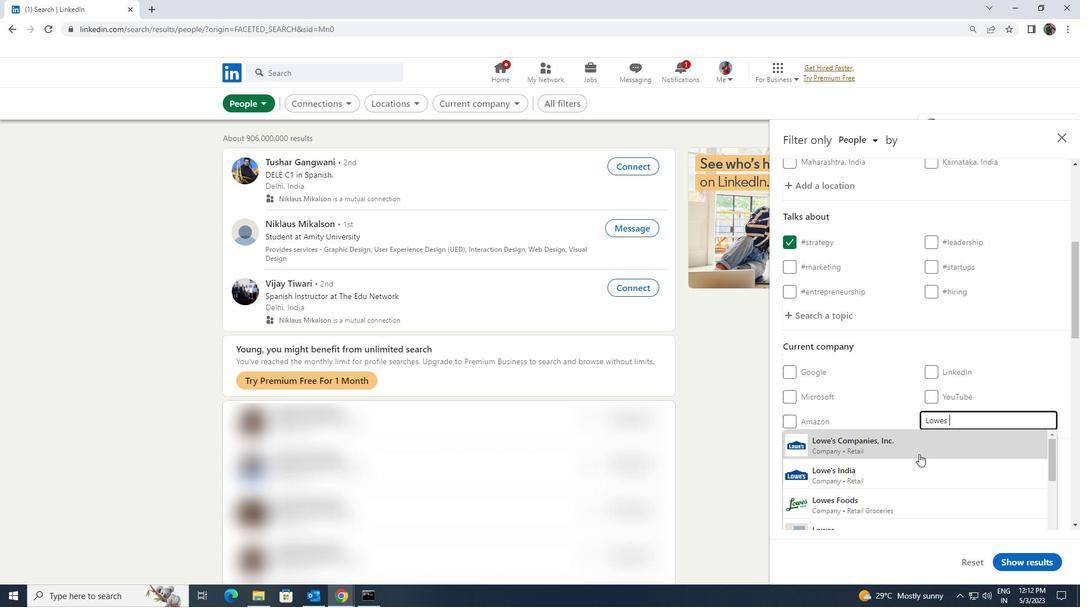 
Action: Mouse pressed left at (915, 460)
Screenshot: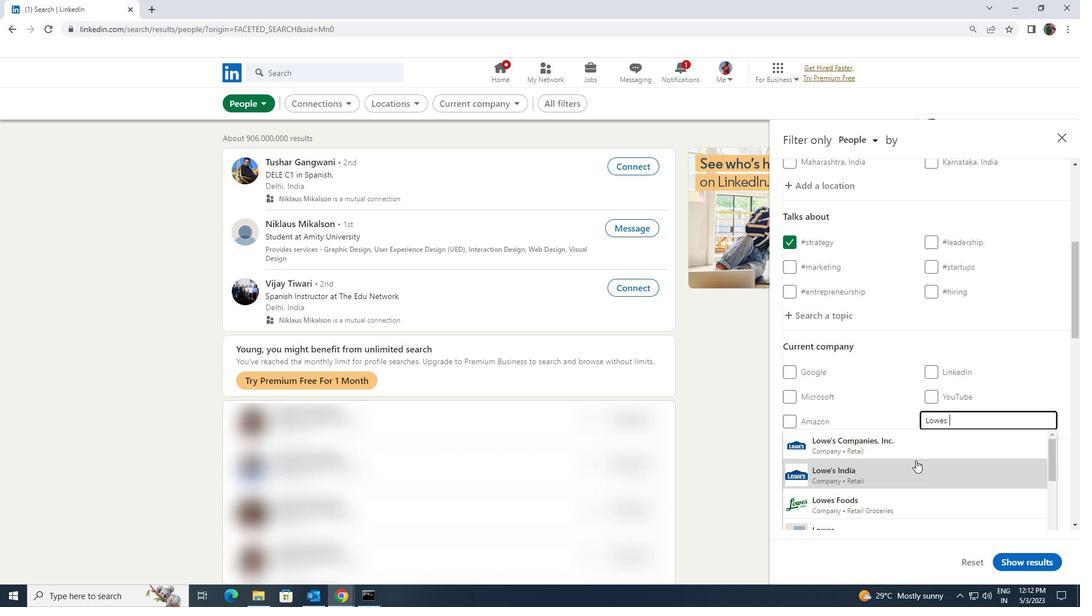 
Action: Mouse scrolled (915, 460) with delta (0, 0)
Screenshot: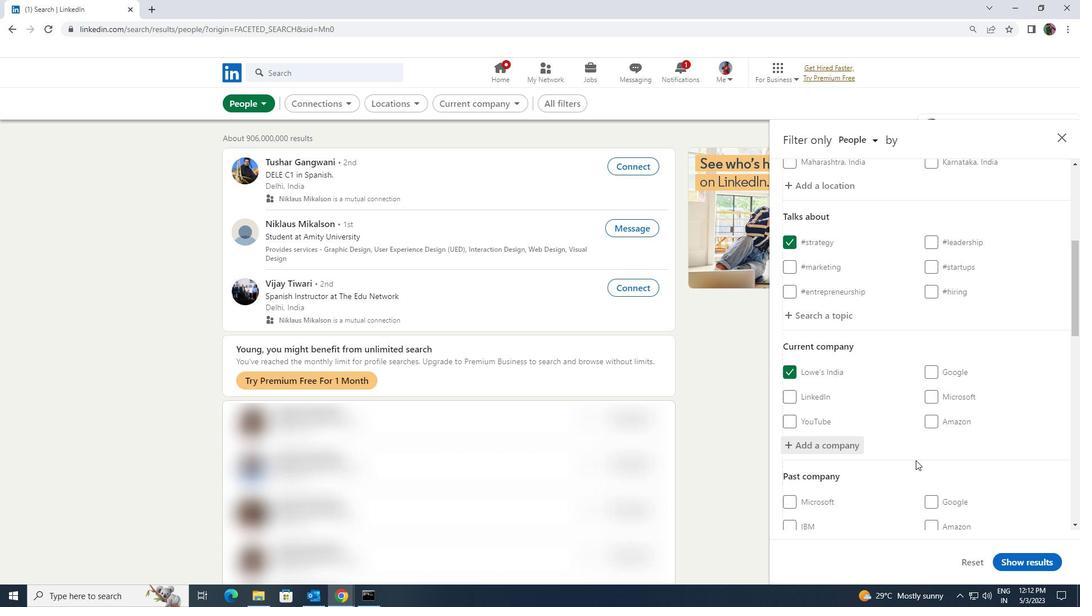 
Action: Mouse scrolled (915, 460) with delta (0, 0)
Screenshot: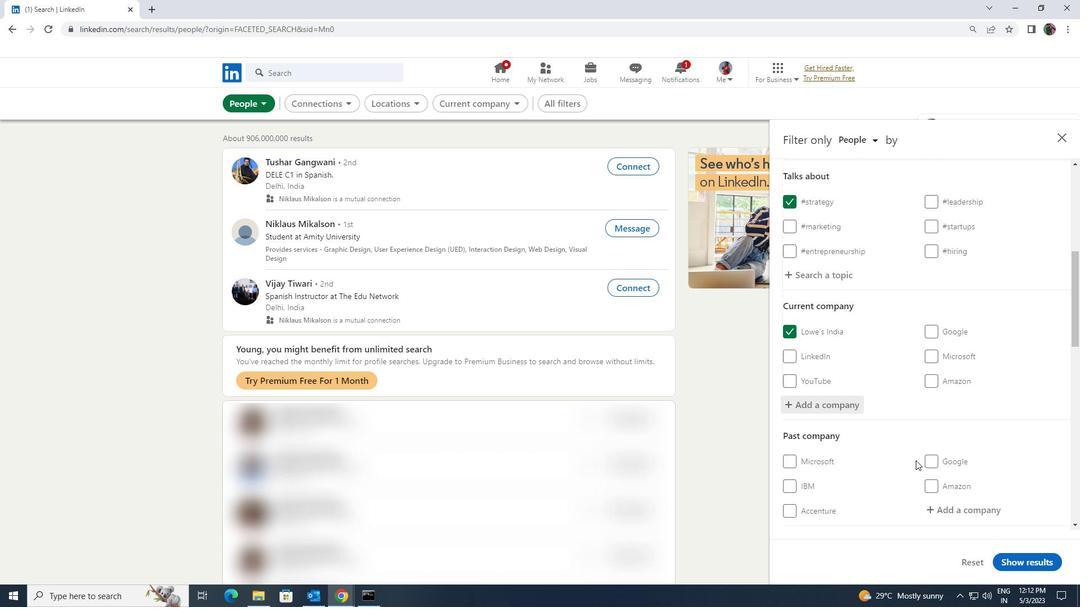 
Action: Mouse scrolled (915, 460) with delta (0, 0)
Screenshot: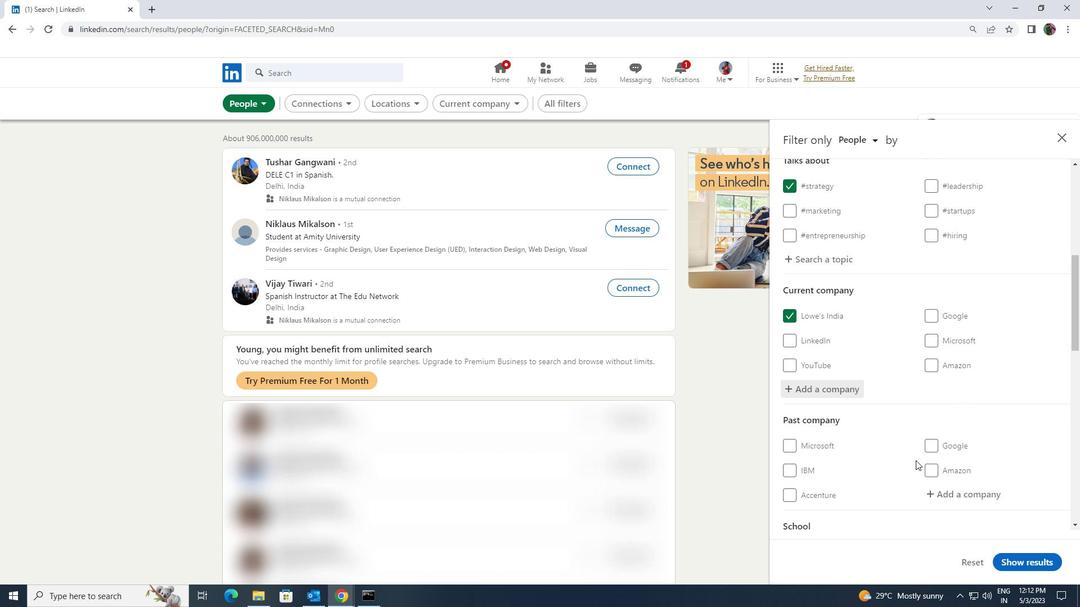 
Action: Mouse scrolled (915, 460) with delta (0, 0)
Screenshot: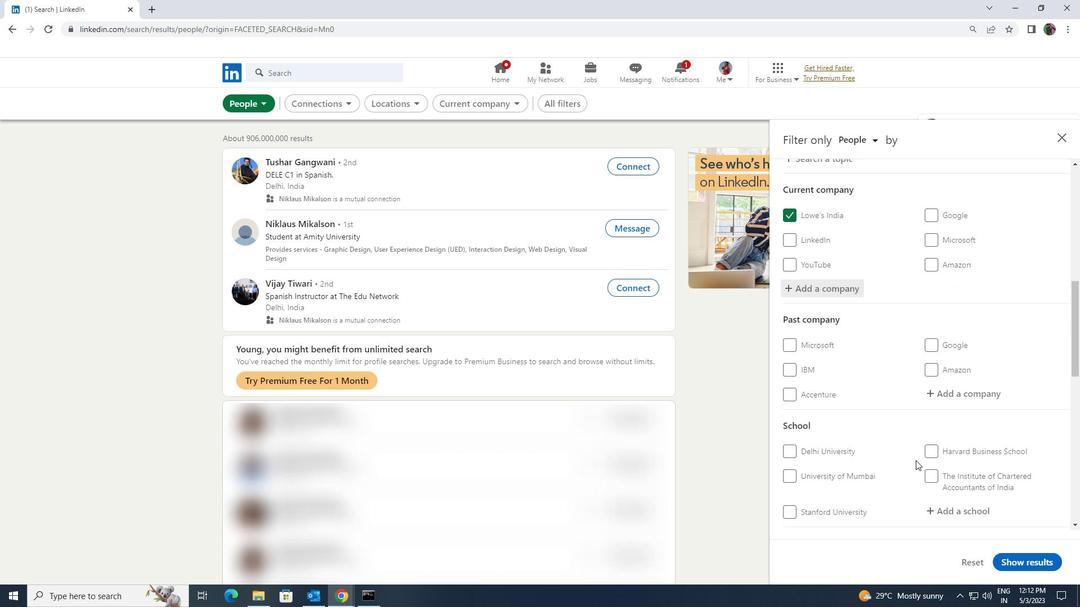 
Action: Mouse moved to (953, 449)
Screenshot: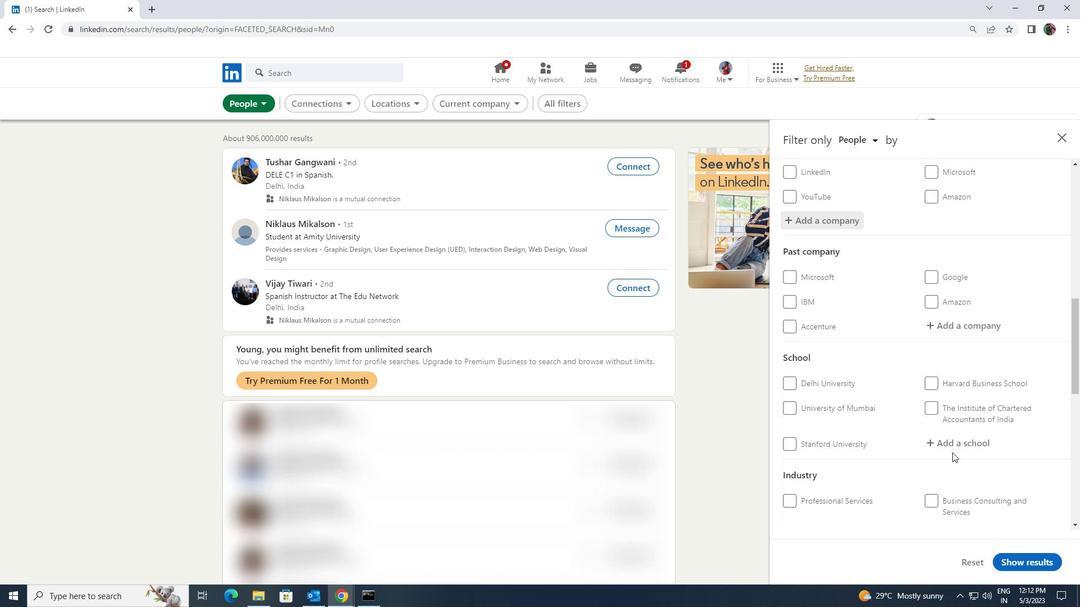 
Action: Mouse pressed left at (953, 449)
Screenshot: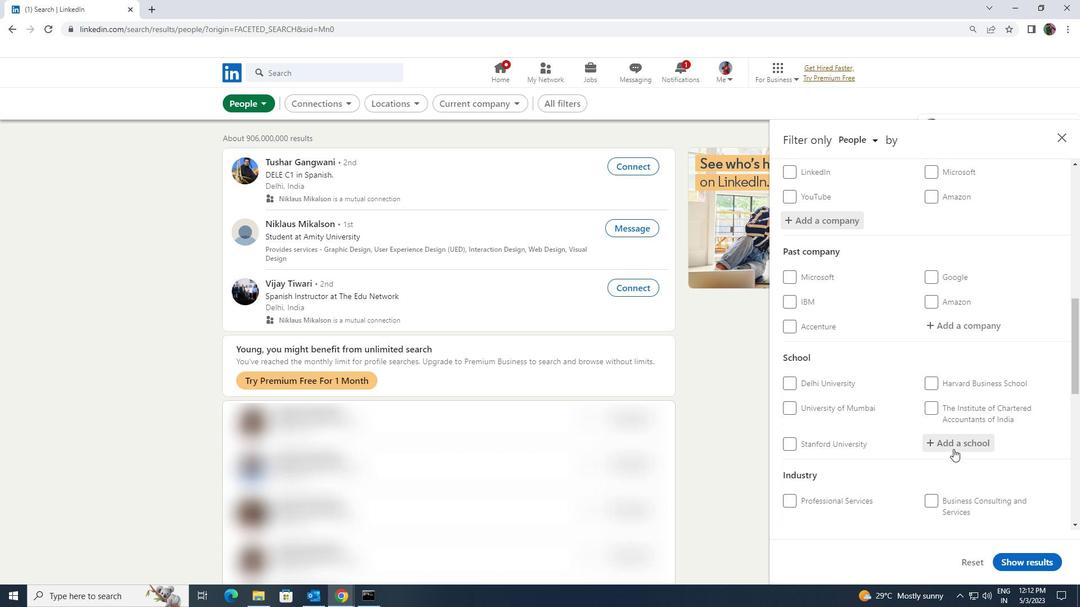 
Action: Key pressed <Key.shift>BOYS<Key.space><Key.shift>HIGH
Screenshot: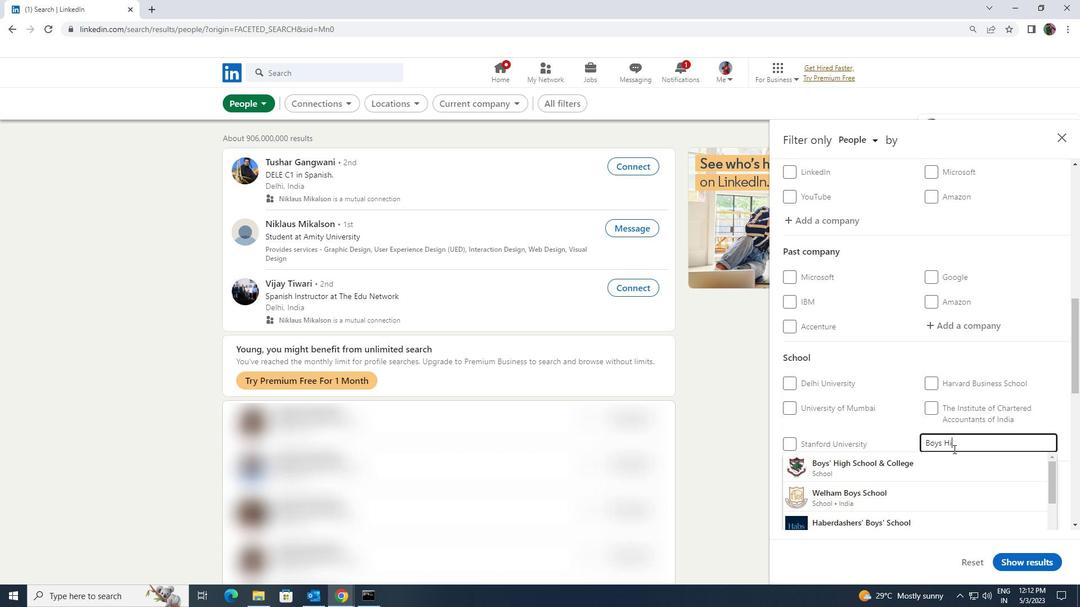 
Action: Mouse moved to (944, 461)
Screenshot: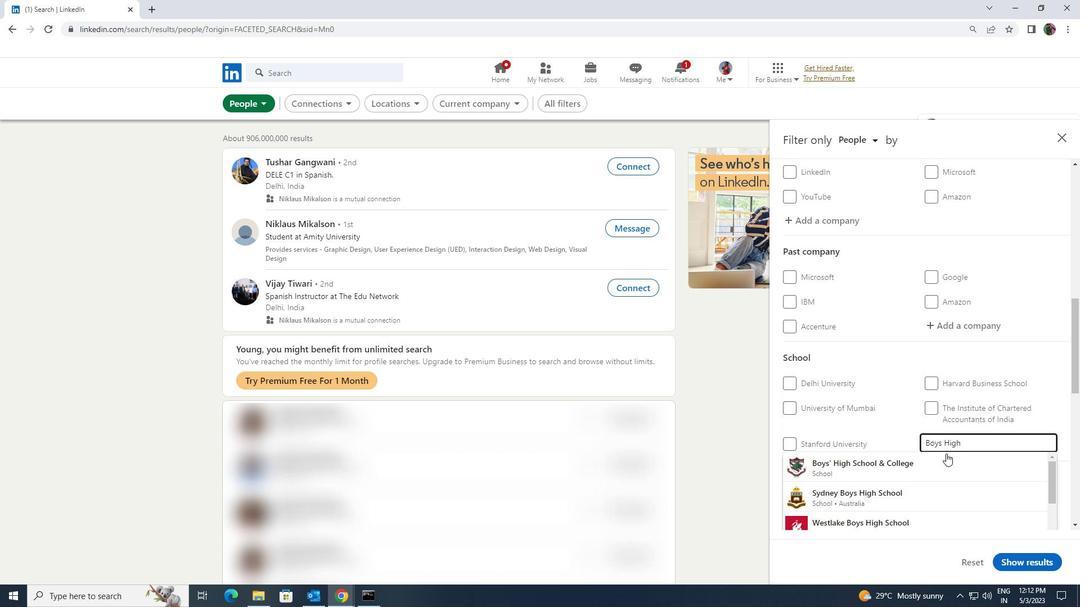 
Action: Mouse pressed left at (944, 461)
Screenshot: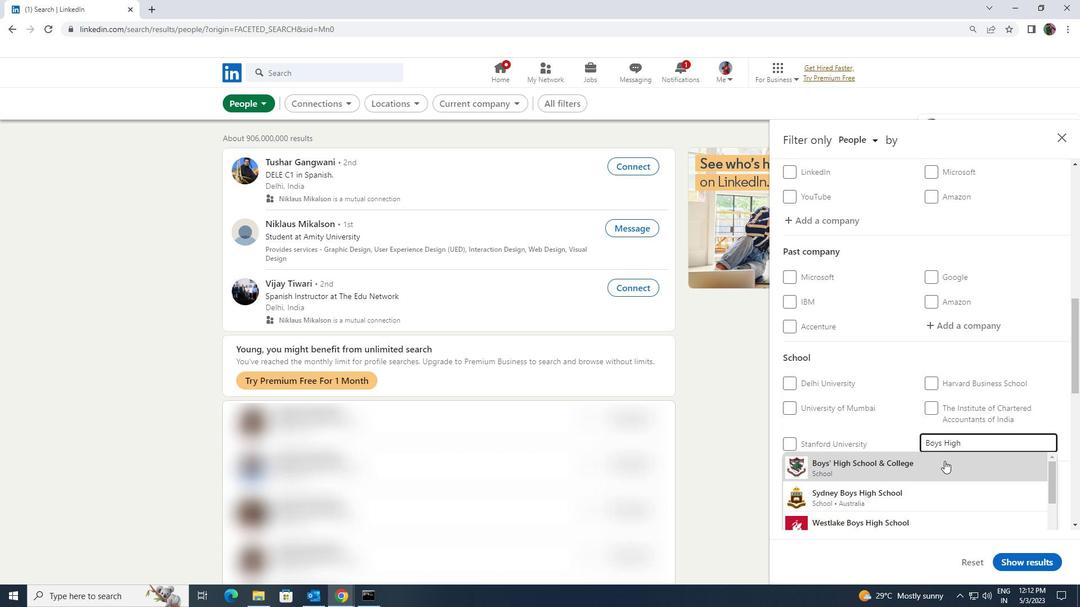 
Action: Mouse moved to (944, 461)
Screenshot: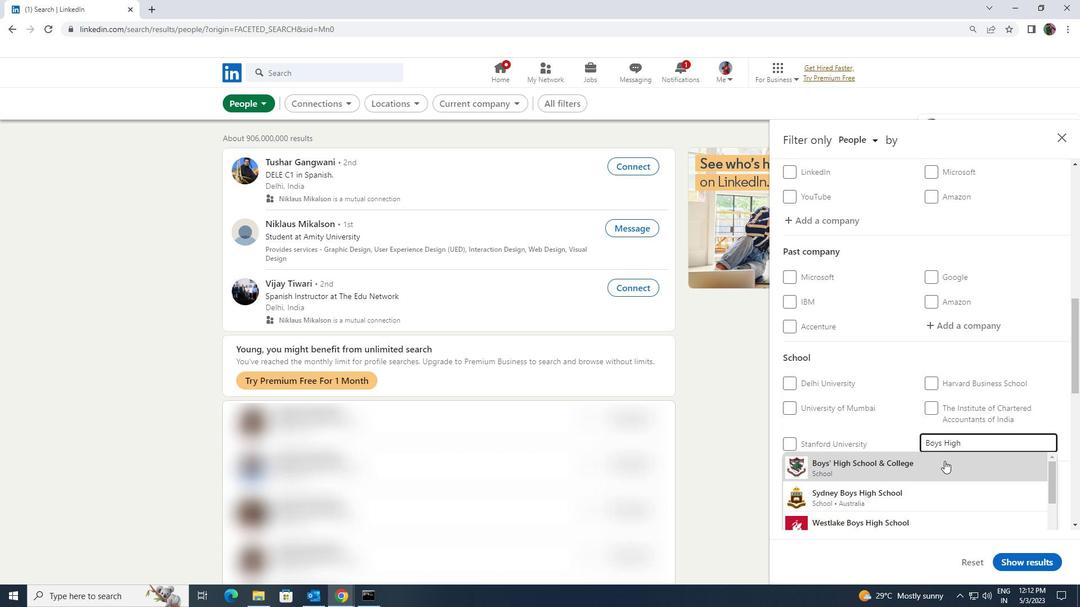 
Action: Mouse scrolled (944, 461) with delta (0, 0)
Screenshot: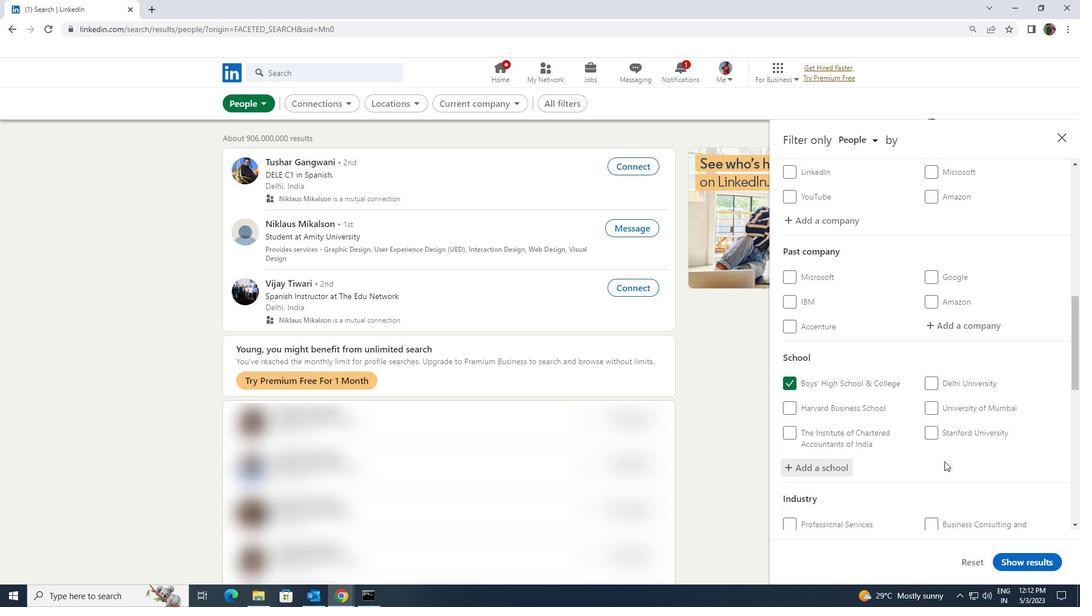 
Action: Mouse scrolled (944, 461) with delta (0, 0)
Screenshot: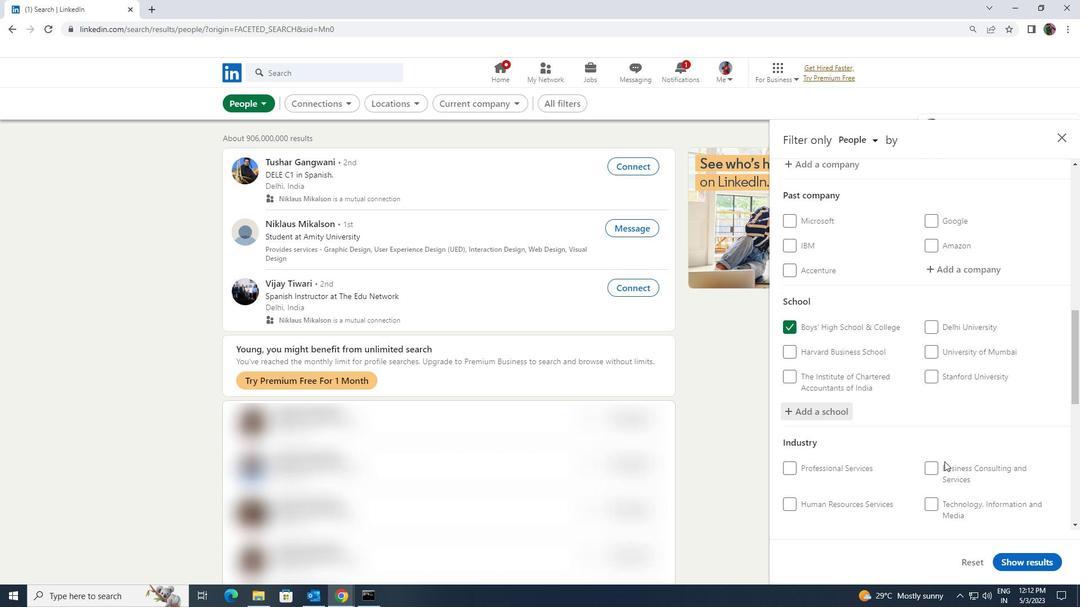 
Action: Mouse scrolled (944, 461) with delta (0, 0)
Screenshot: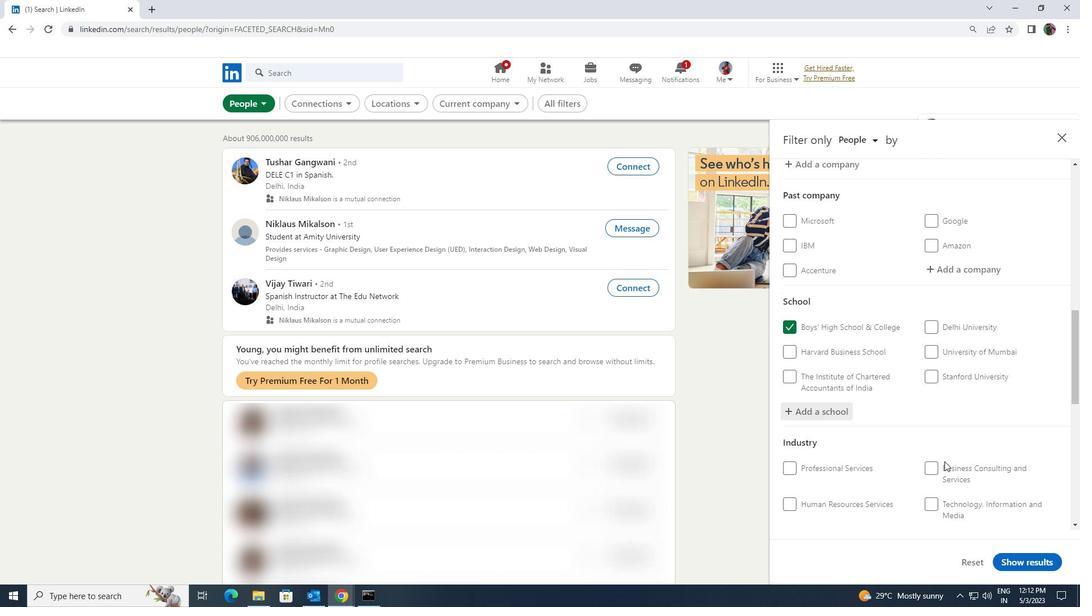 
Action: Mouse moved to (951, 432)
Screenshot: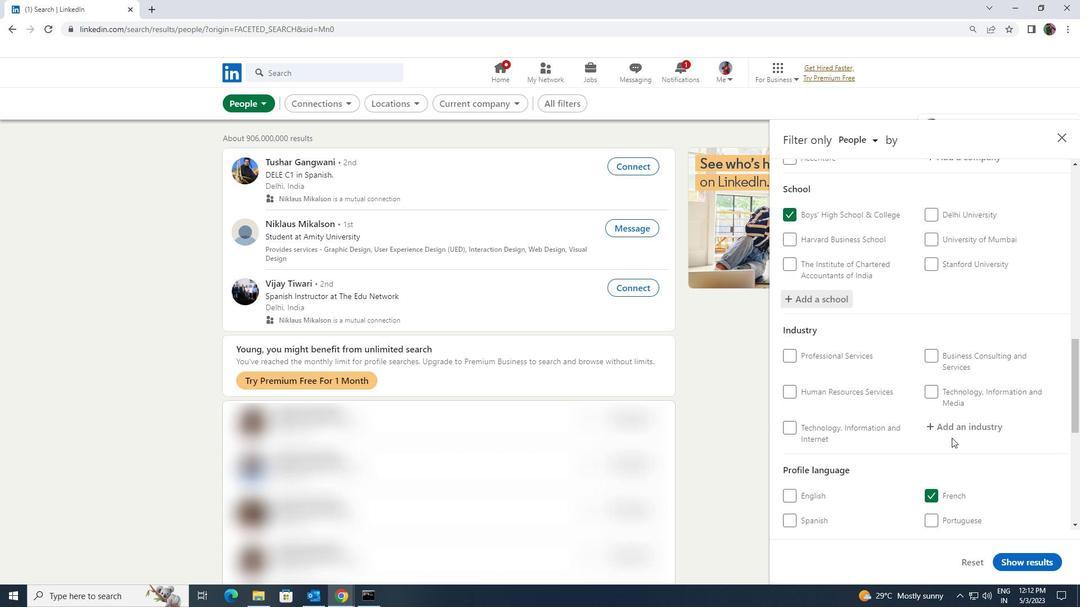 
Action: Mouse pressed left at (951, 432)
Screenshot: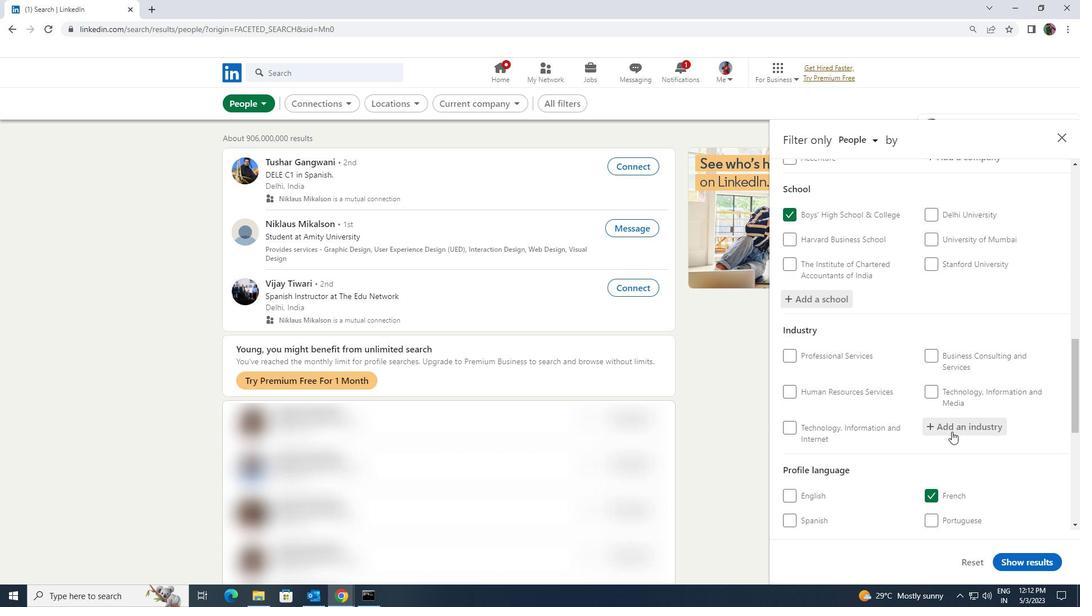 
Action: Key pressed <Key.shift><Key.shift><Key.shift>CHILD<Key.space><Key.shift><Key.shift><Key.shift><Key.shift><Key.shift>DAY<Key.space>
Screenshot: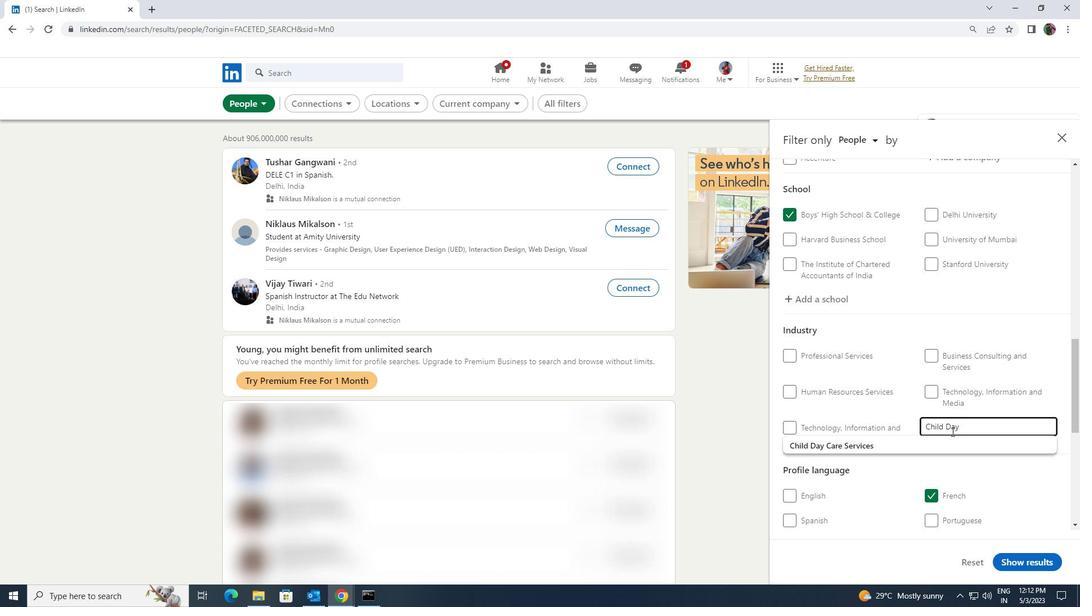 
Action: Mouse moved to (937, 439)
Screenshot: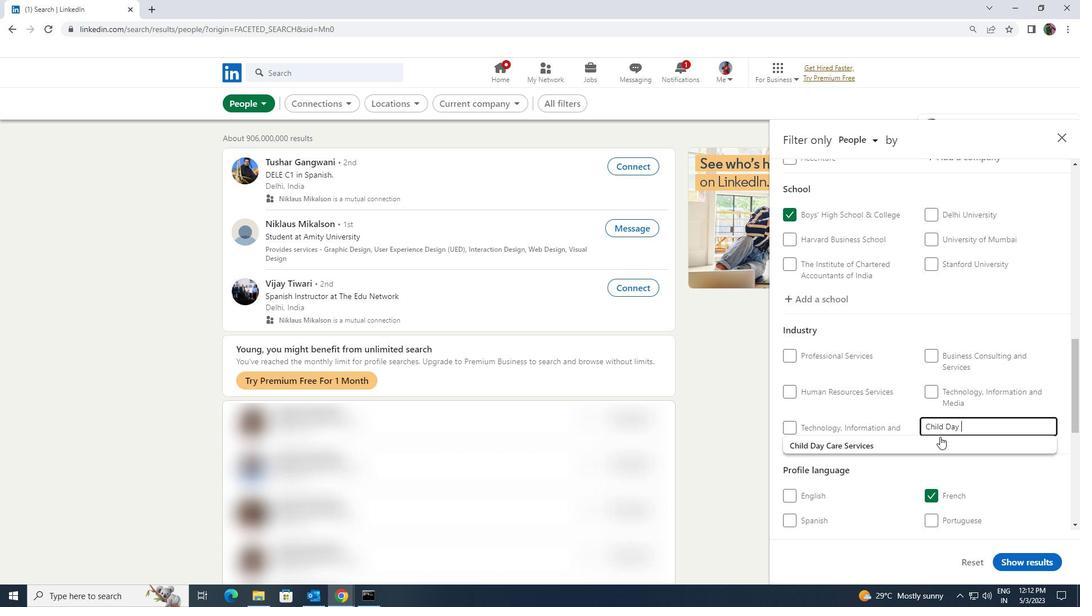 
Action: Mouse pressed left at (937, 439)
Screenshot: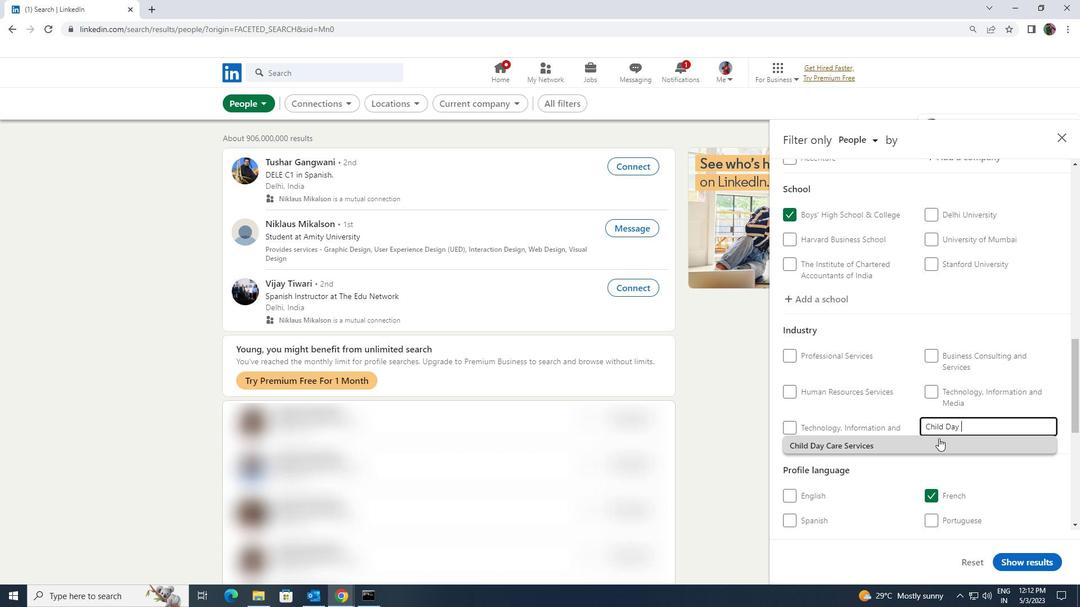 
Action: Mouse moved to (937, 438)
Screenshot: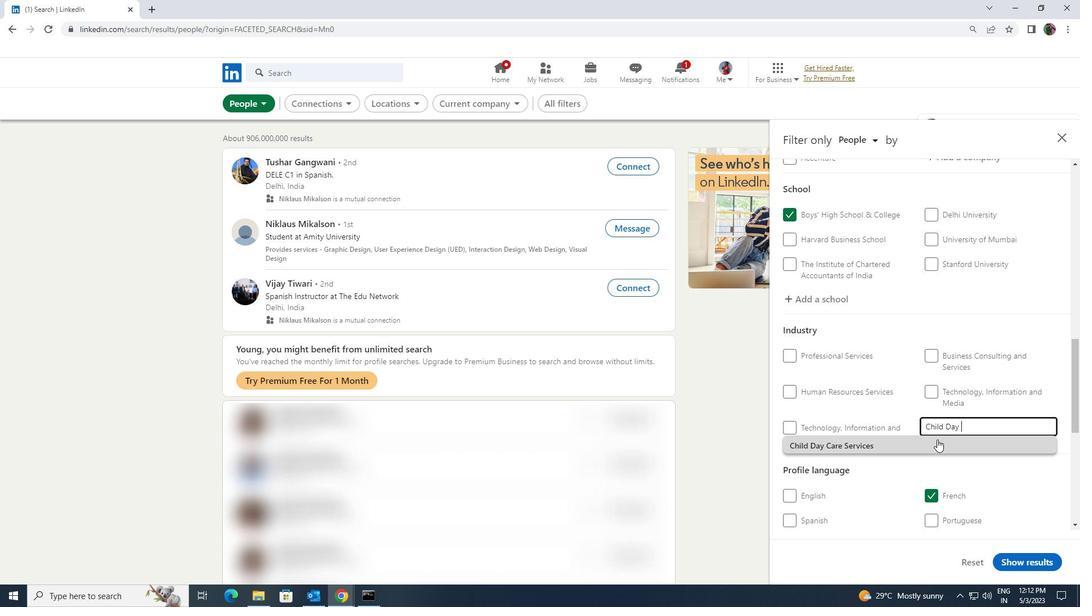 
Action: Mouse scrolled (937, 438) with delta (0, 0)
Screenshot: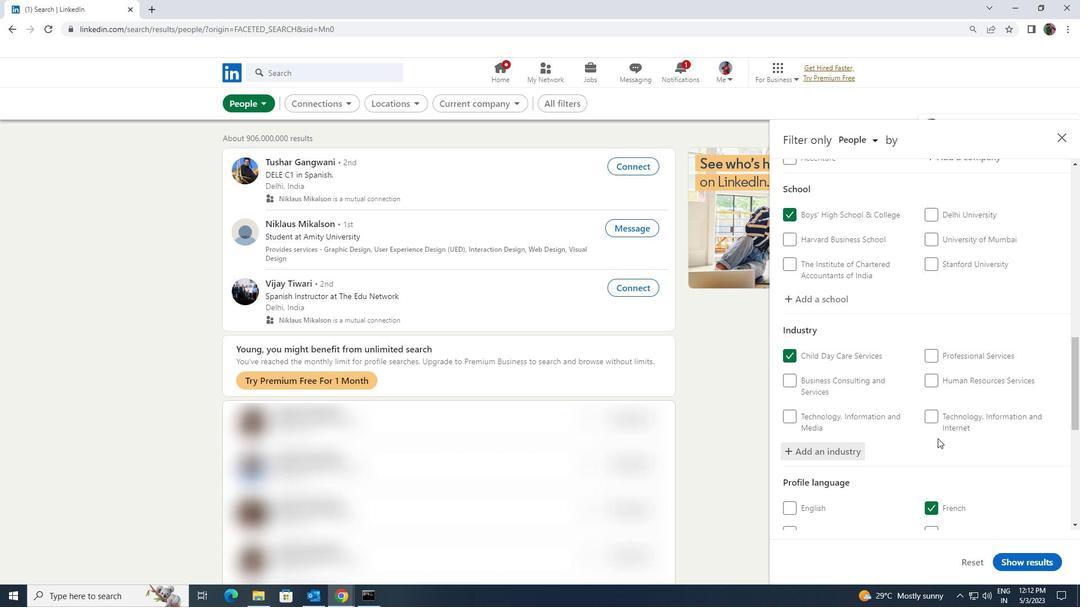 
Action: Mouse scrolled (937, 438) with delta (0, 0)
Screenshot: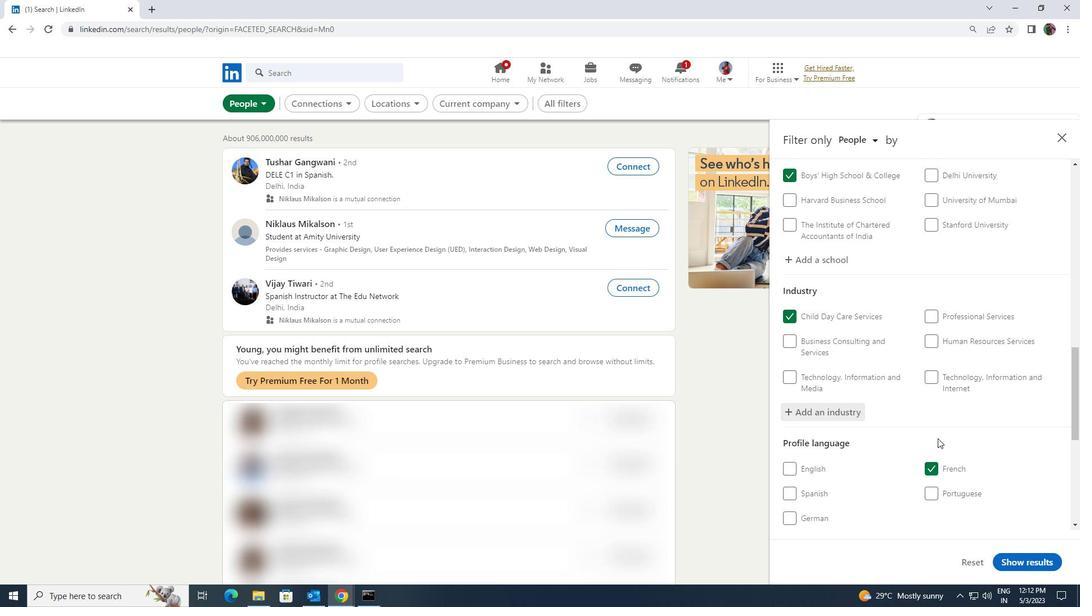 
Action: Mouse scrolled (937, 438) with delta (0, 0)
Screenshot: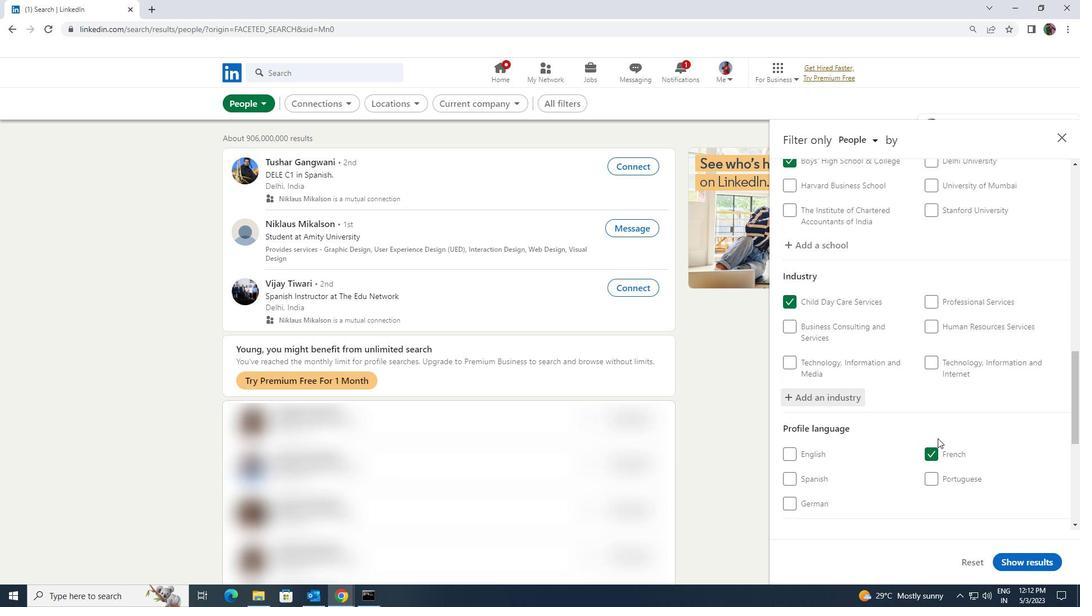 
Action: Mouse scrolled (937, 438) with delta (0, 0)
Screenshot: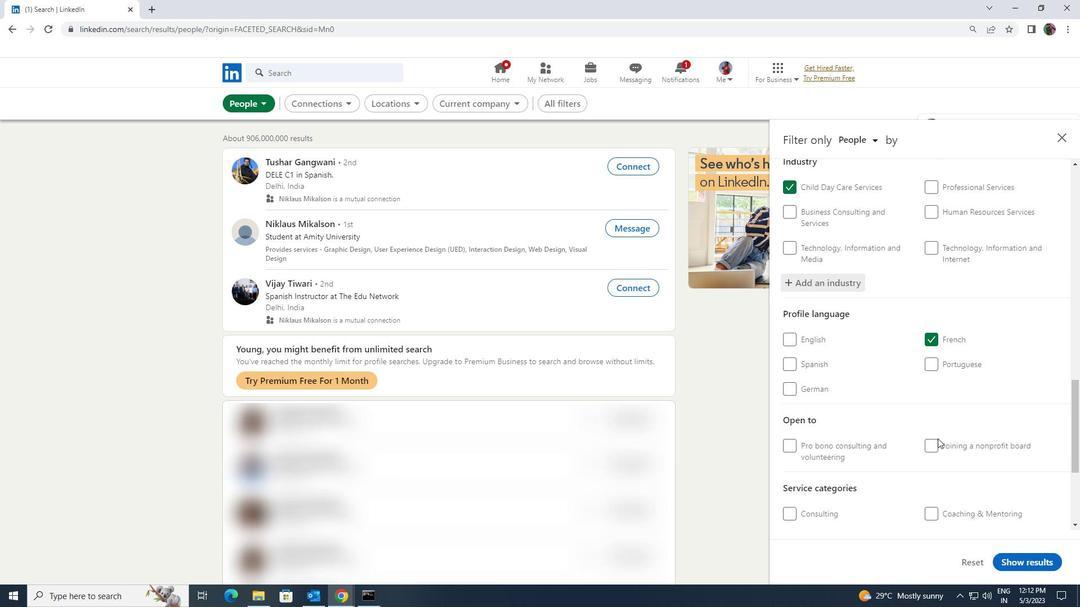 
Action: Mouse scrolled (937, 438) with delta (0, 0)
Screenshot: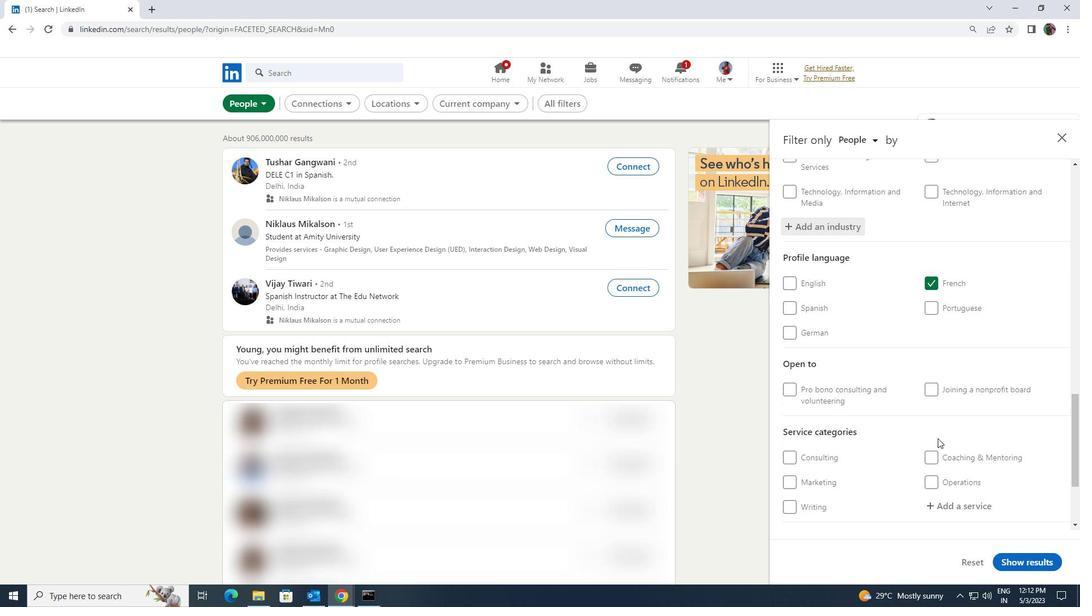 
Action: Mouse moved to (937, 443)
Screenshot: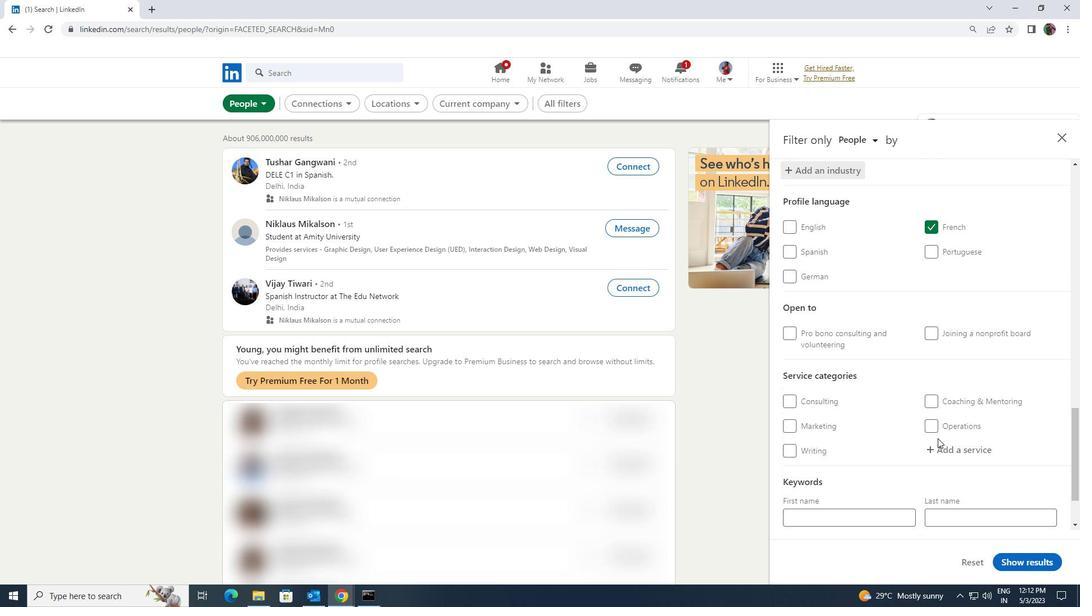 
Action: Mouse pressed left at (937, 443)
Screenshot: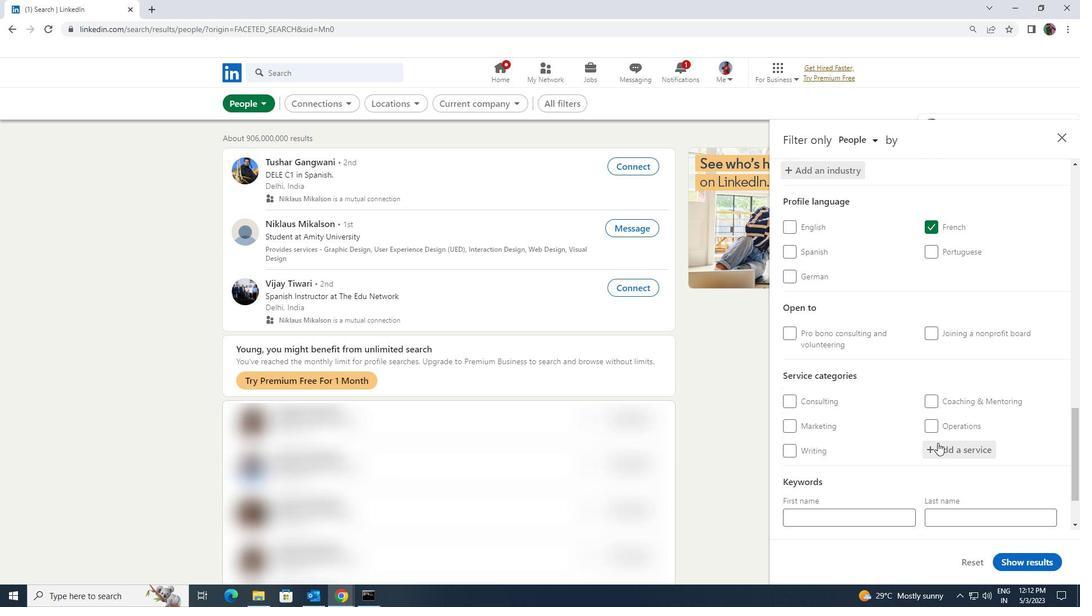 
Action: Key pressed <Key.shift>OUTSO
Screenshot: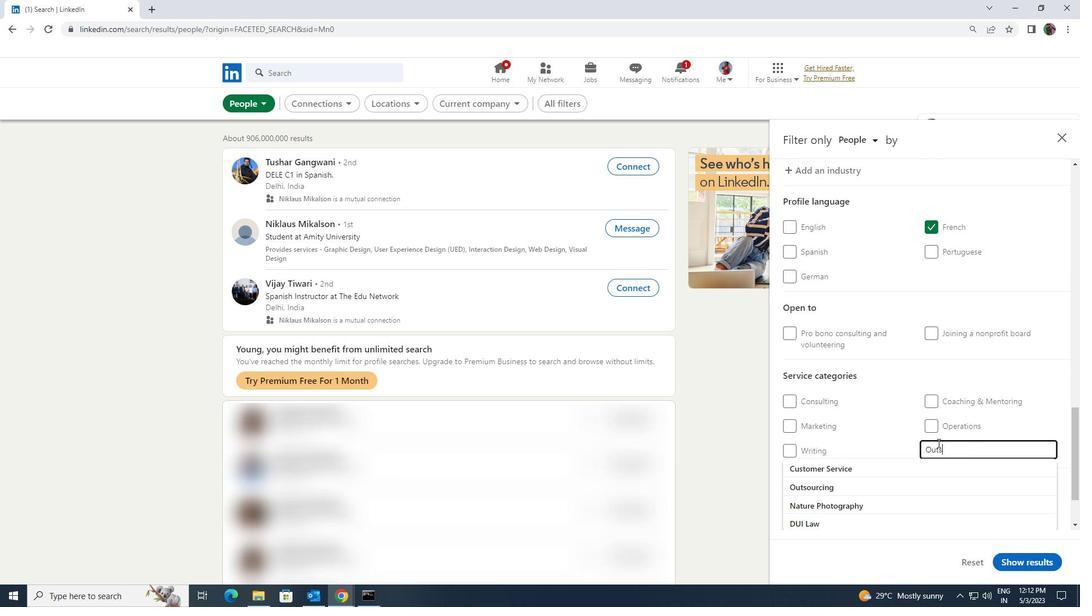 
Action: Mouse moved to (926, 464)
Screenshot: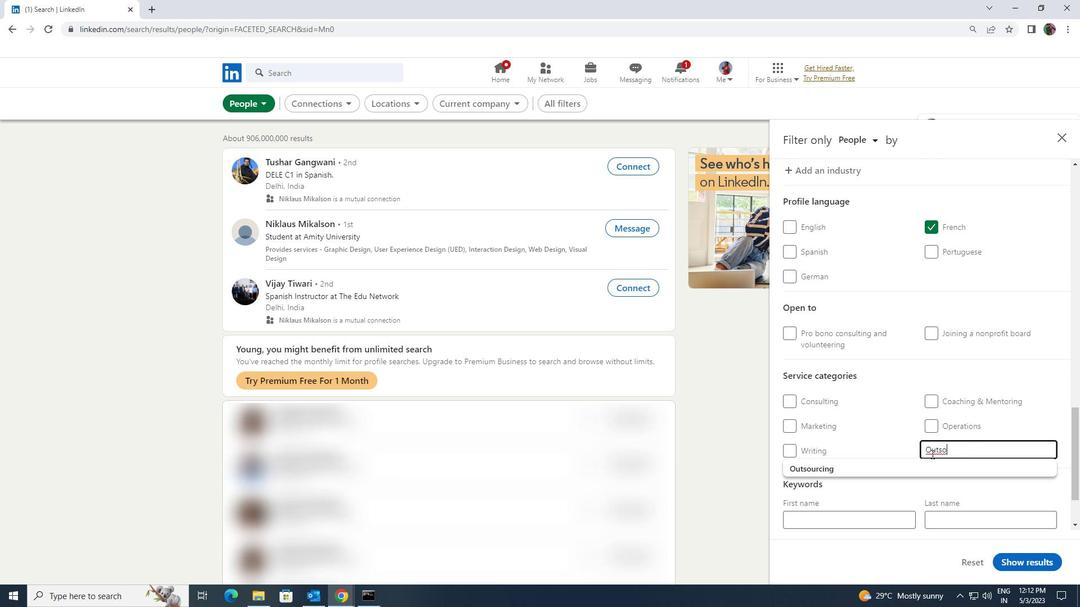 
Action: Mouse pressed left at (926, 464)
Screenshot: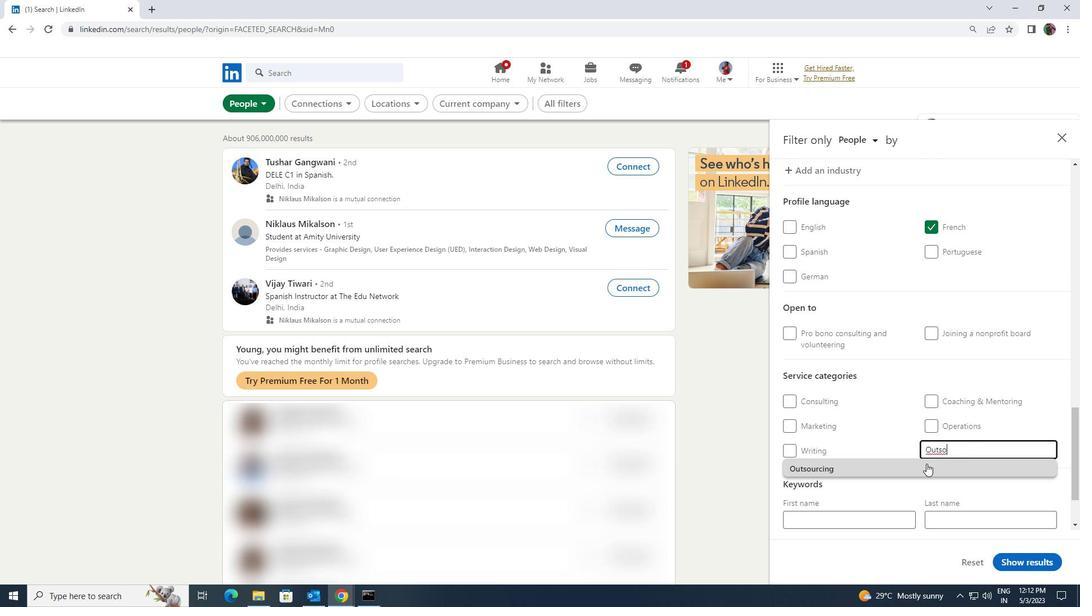 
Action: Mouse scrolled (926, 463) with delta (0, 0)
Screenshot: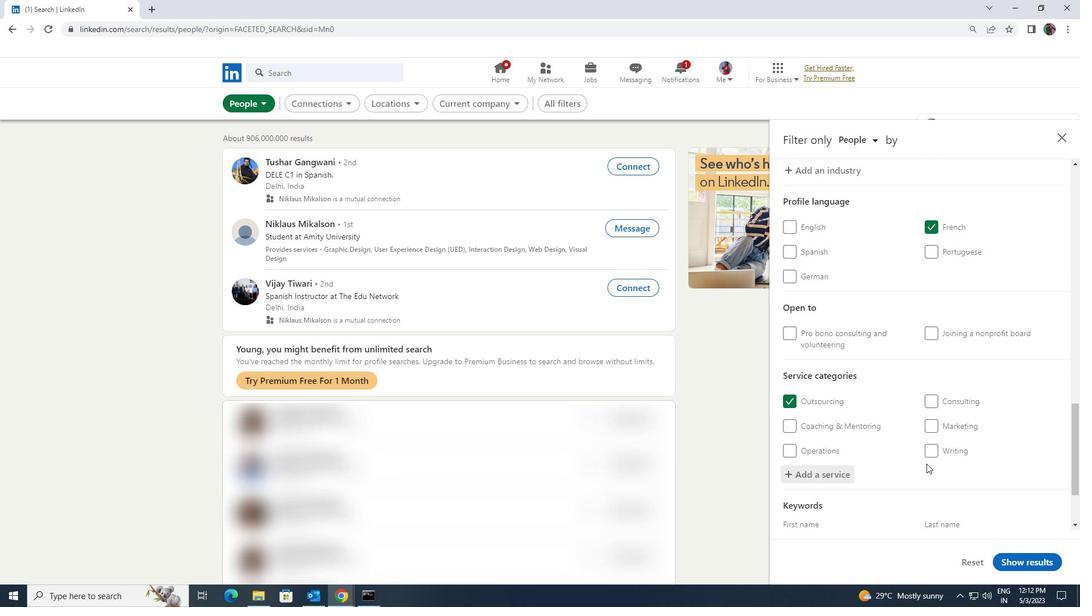 
Action: Mouse scrolled (926, 463) with delta (0, 0)
Screenshot: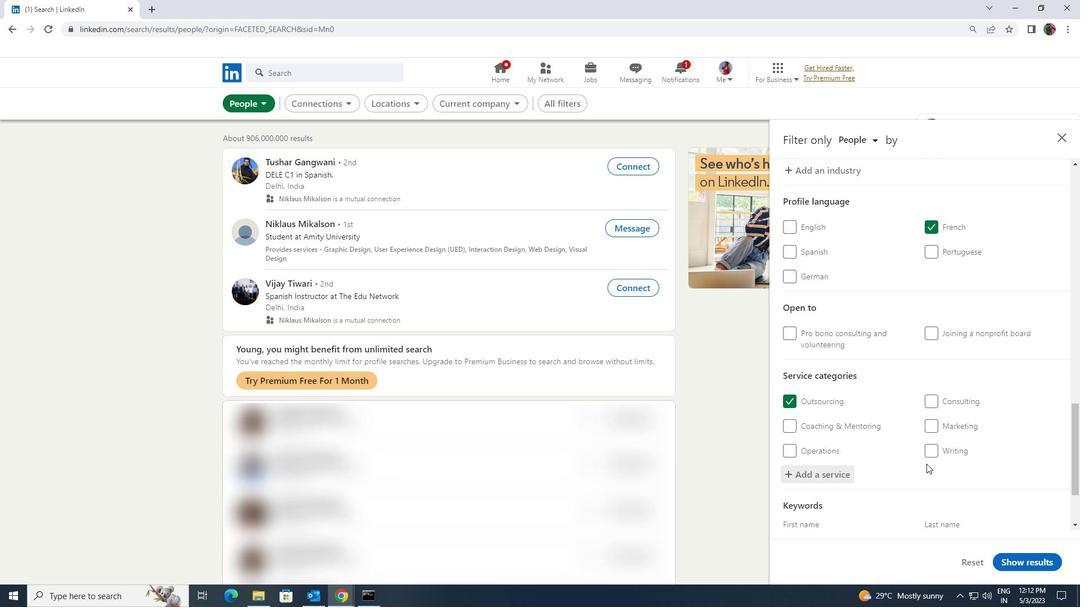 
Action: Mouse scrolled (926, 463) with delta (0, 0)
Screenshot: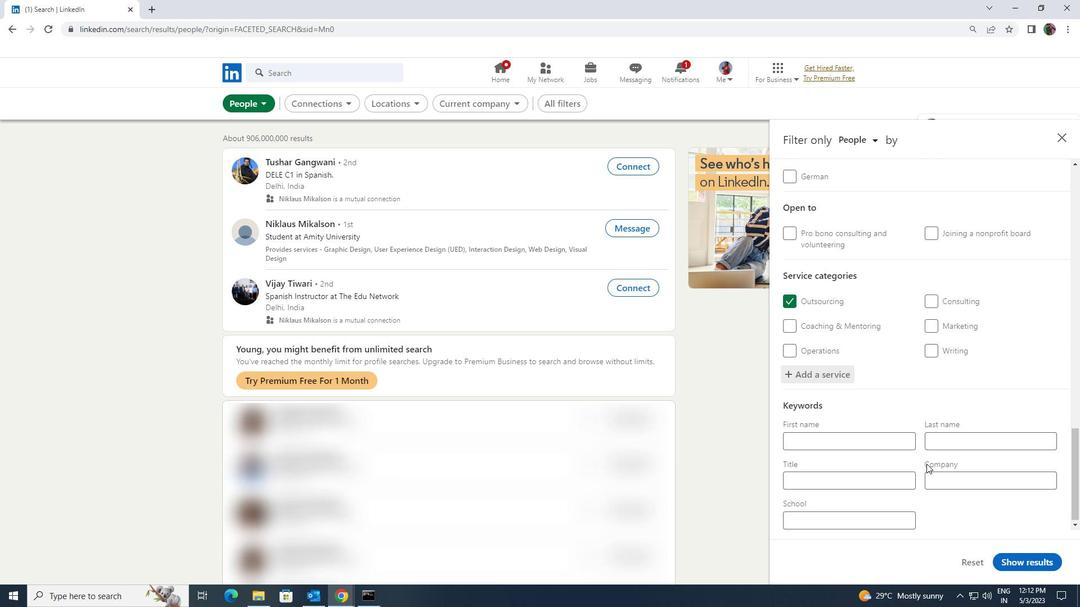 
Action: Mouse moved to (901, 480)
Screenshot: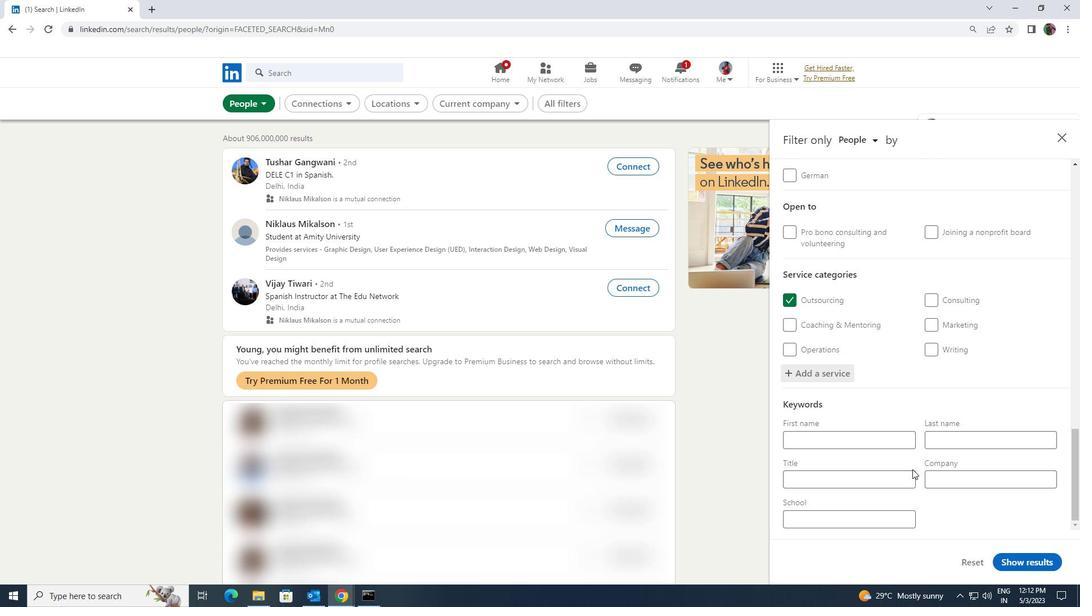 
Action: Mouse pressed left at (901, 480)
Screenshot: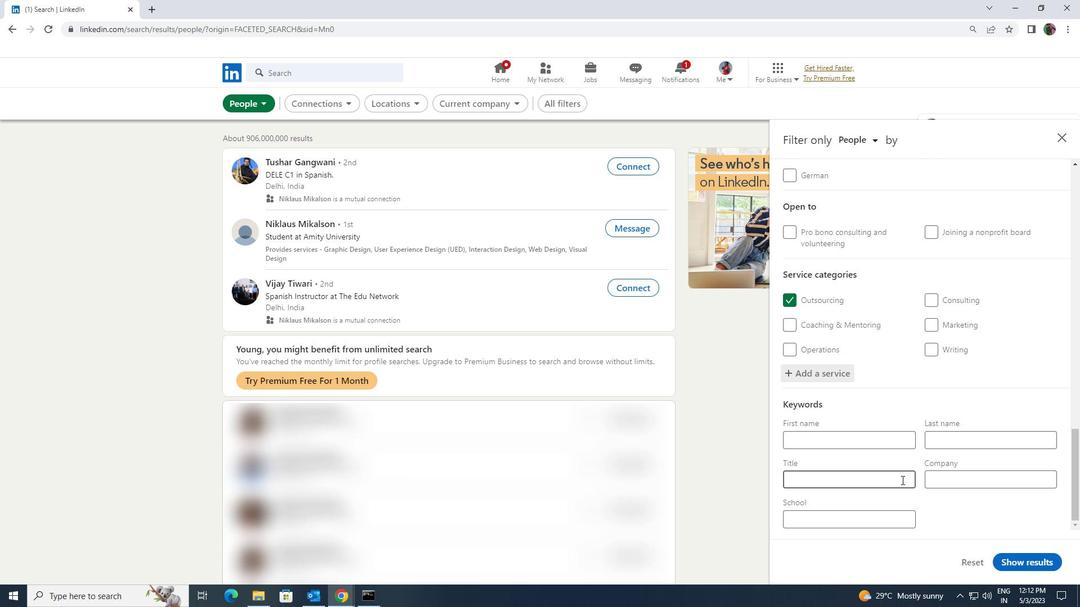 
Action: Mouse moved to (902, 478)
Screenshot: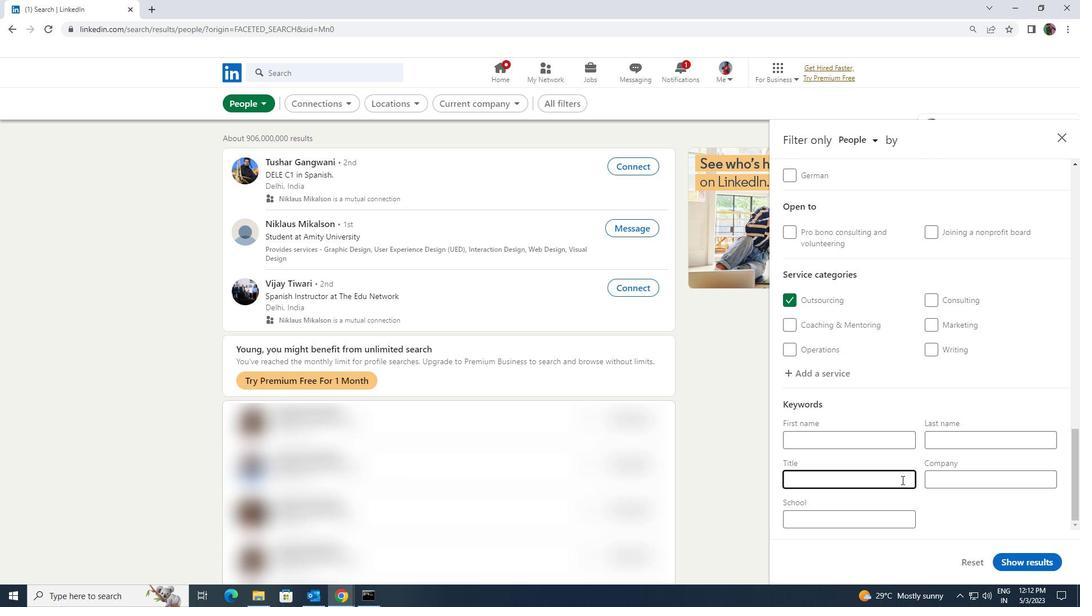 
Action: Key pressed <Key.shift><Key.shift><Key.shift><Key.shift><Key.shift><Key.shift><Key.shift><Key.shift><Key.shift><Key.shift><Key.shift><Key.shift><Key.shift><Key.shift><Key.shift><Key.shift><Key.shift><Key.shift>FRONT<Key.space><Key.shift>DESK<Key.space><Key.shift>ASSOSCIATE
Screenshot: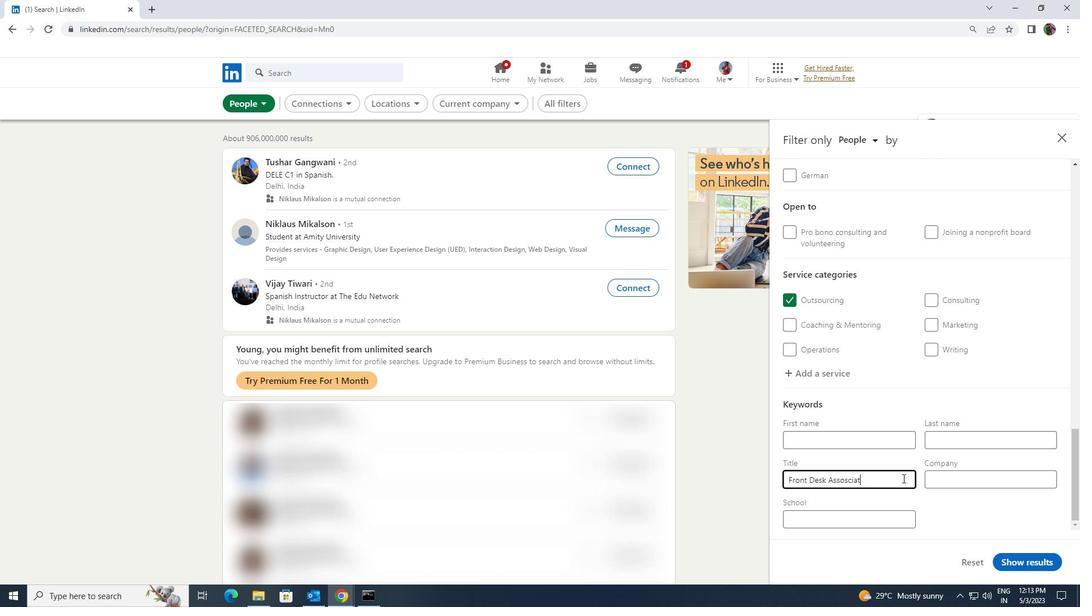
Action: Mouse moved to (1009, 555)
Screenshot: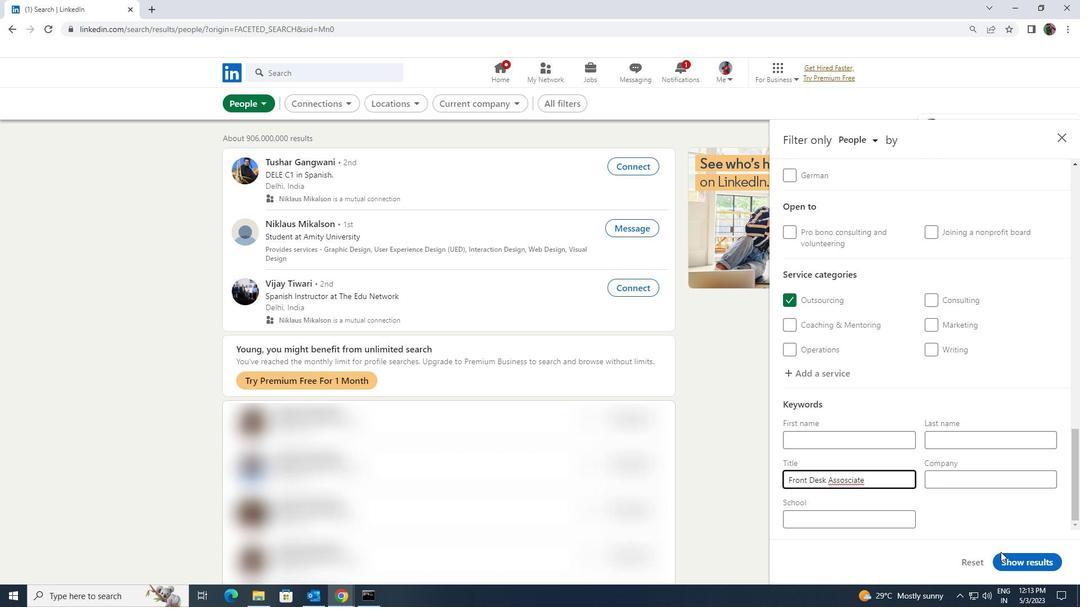 
Action: Mouse pressed left at (1009, 555)
Screenshot: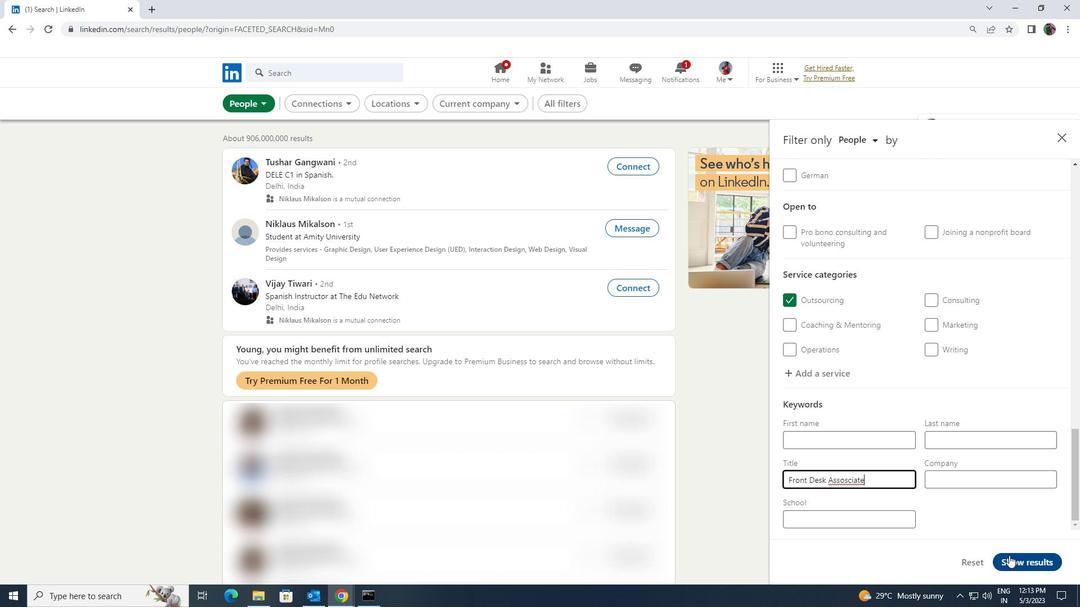 
Action: Mouse moved to (1009, 556)
Screenshot: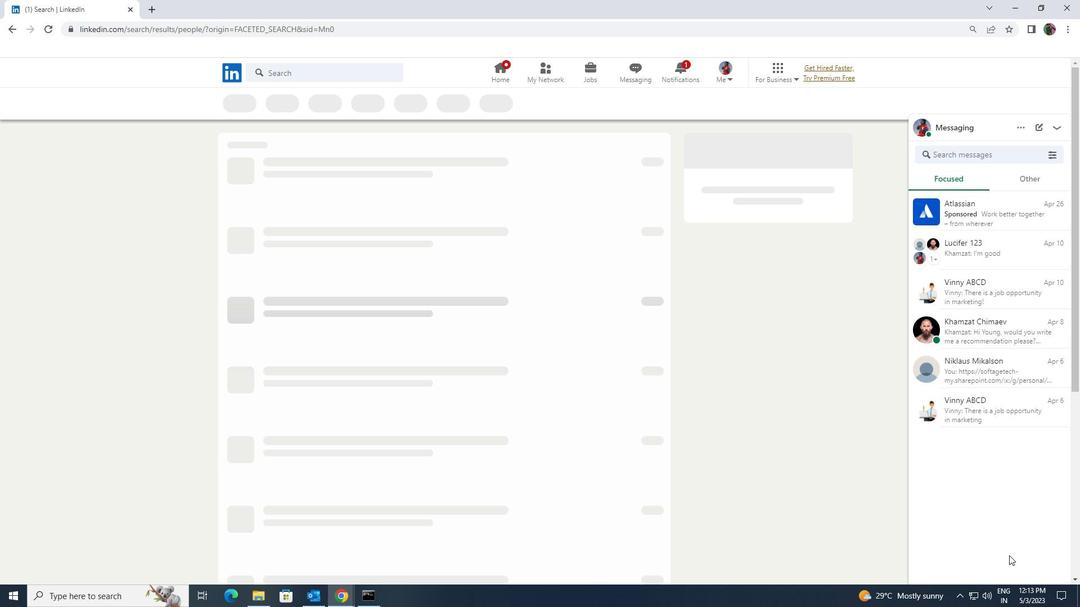
